 Task: Create new Company, with domain: 'nydailynews.com' and type: 'Prospect'. Add new contact for this company, with mail Id: 'Devika.Roberts@nydailynews.com', First Name: Devika, Last name:  Roberts, Job Title: 'Communications Specialist', Phone Number: '(916) 555-2349'. Change life cycle stage to  Lead and lead status to  In Progress. Logged in from softage.6@softage.net
Action: Mouse moved to (87, 65)
Screenshot: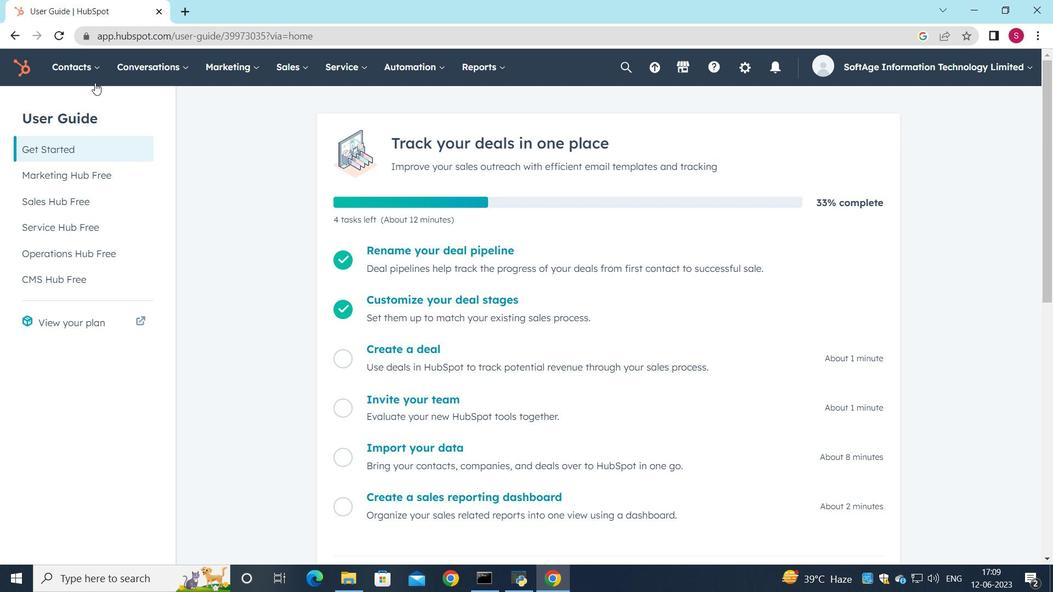 
Action: Mouse pressed left at (87, 65)
Screenshot: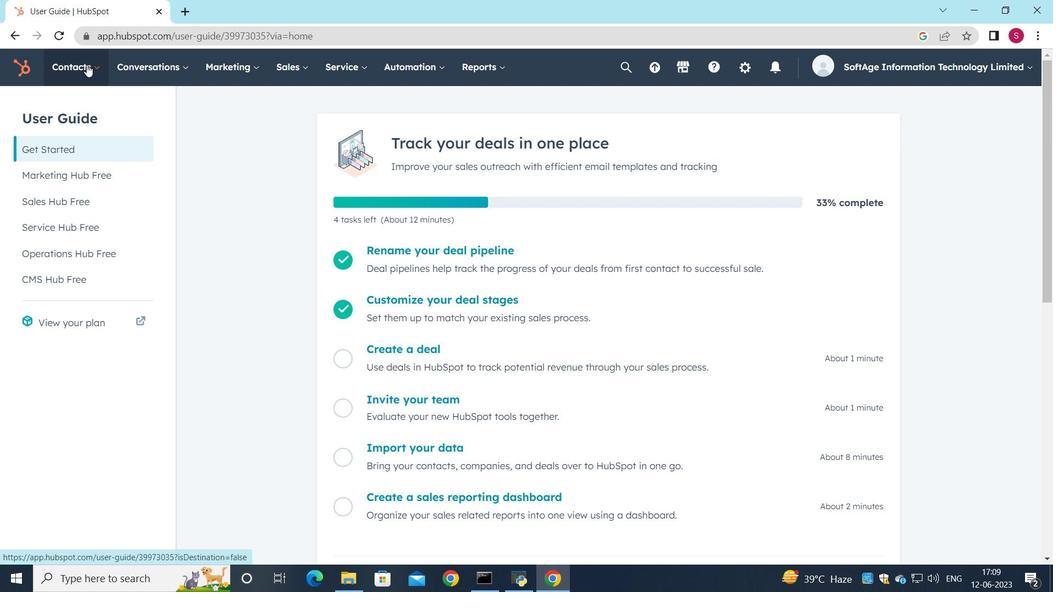 
Action: Mouse moved to (103, 138)
Screenshot: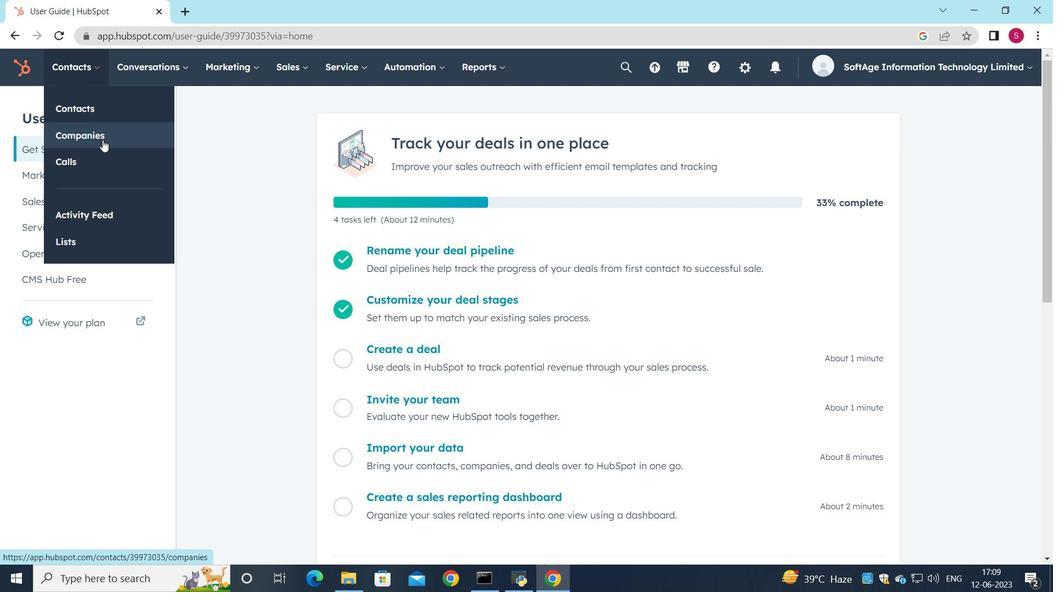 
Action: Mouse pressed left at (103, 138)
Screenshot: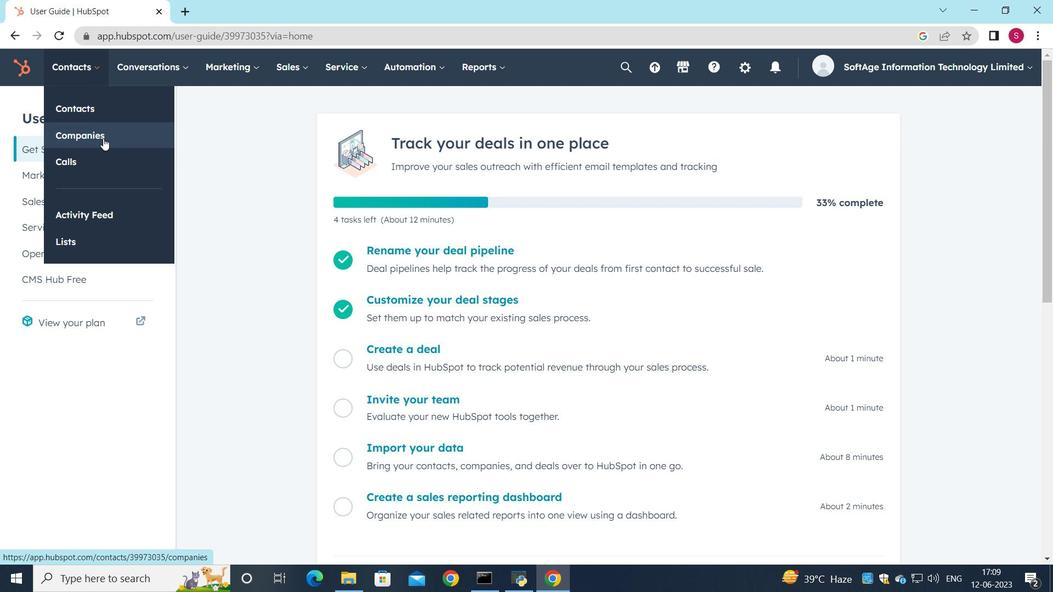
Action: Mouse moved to (998, 113)
Screenshot: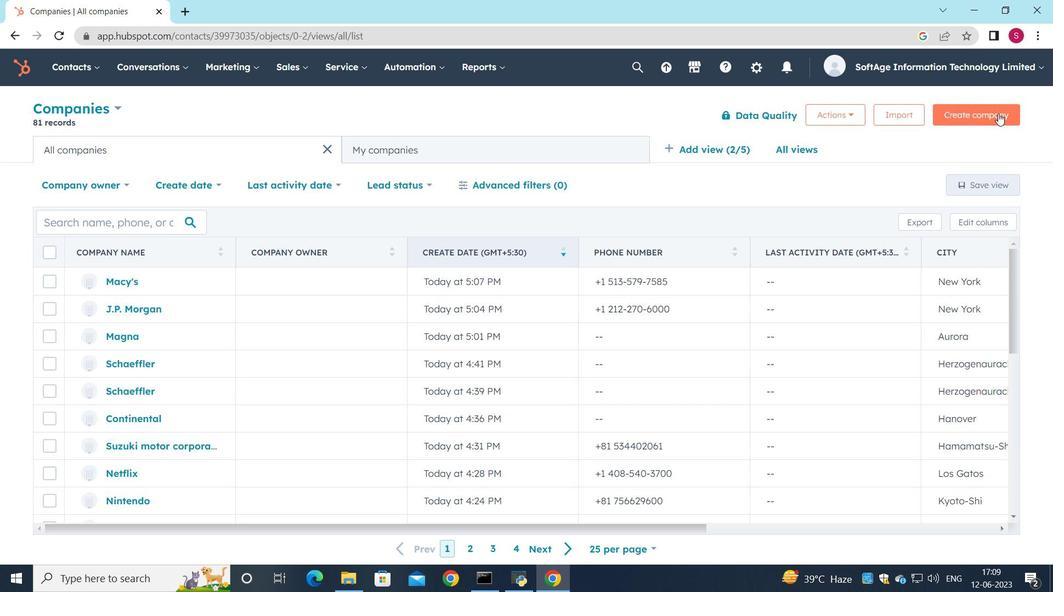 
Action: Mouse pressed left at (998, 113)
Screenshot: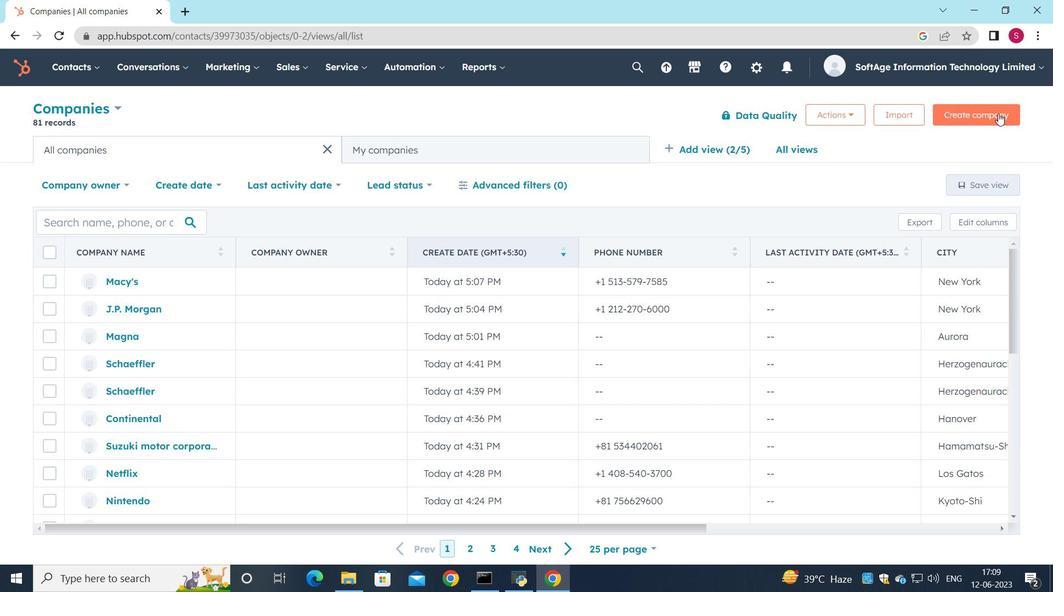 
Action: Mouse moved to (770, 183)
Screenshot: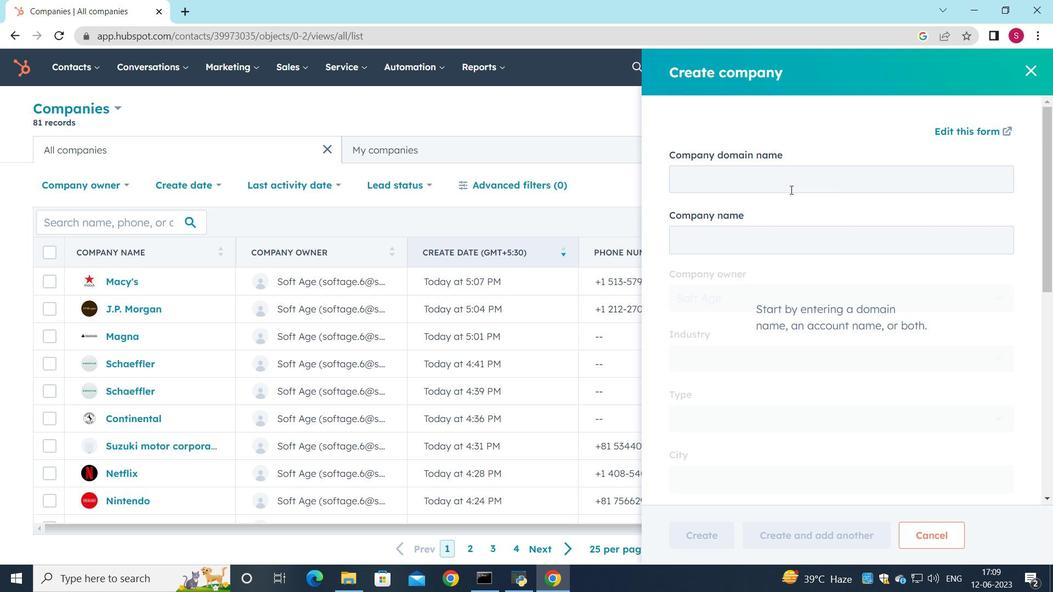 
Action: Mouse pressed left at (770, 183)
Screenshot: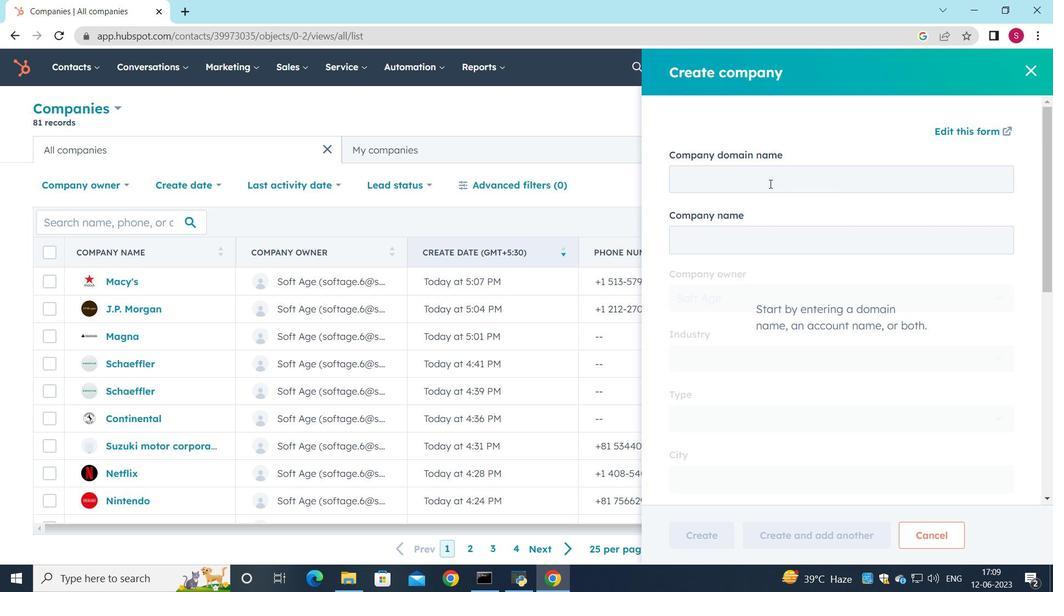 
Action: Key pressed nydailynews.com
Screenshot: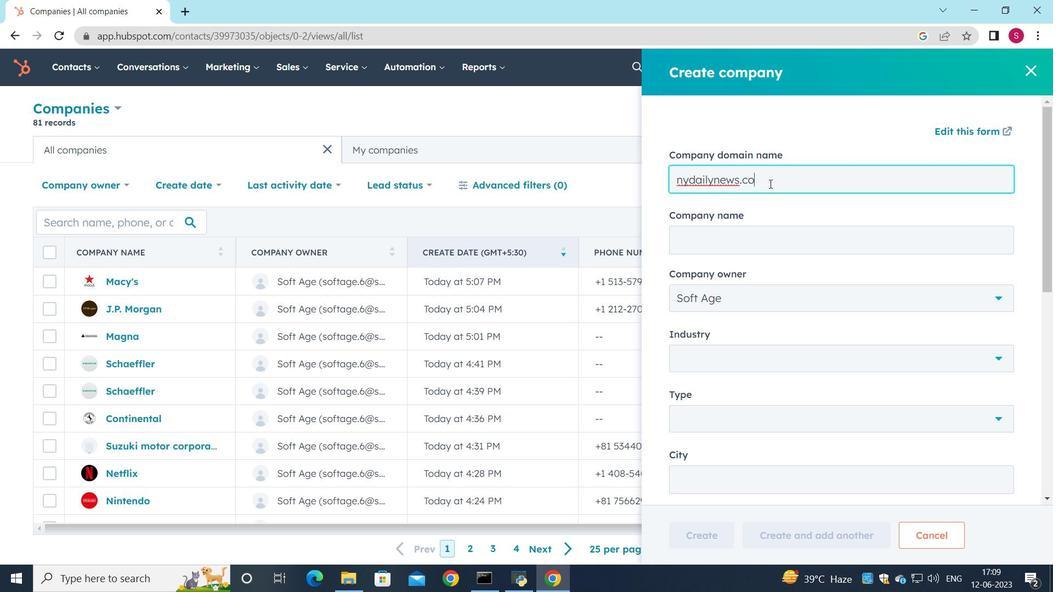 
Action: Mouse moved to (756, 263)
Screenshot: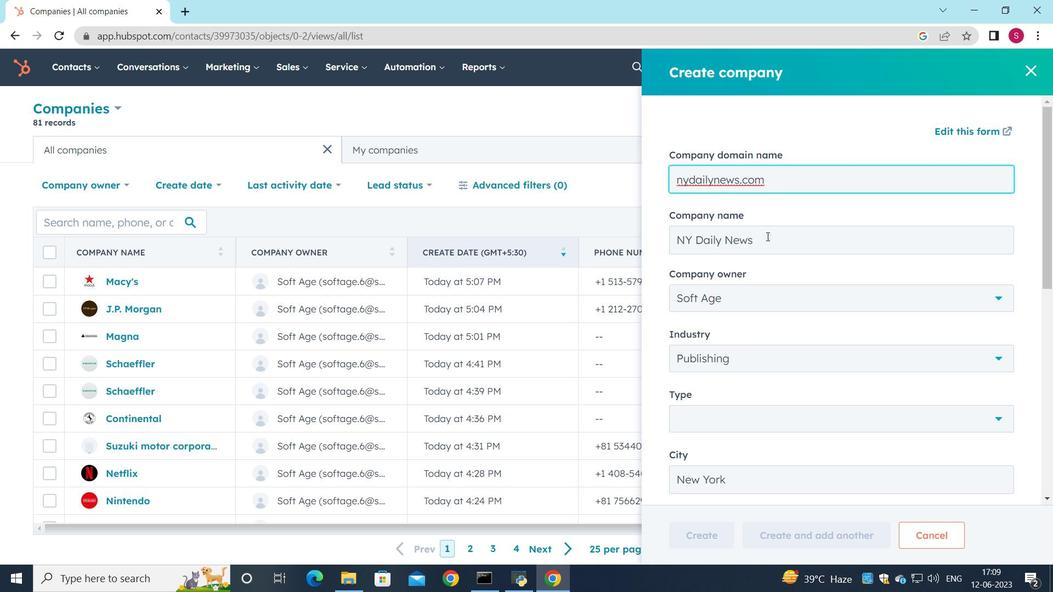 
Action: Mouse scrolled (756, 262) with delta (0, 0)
Screenshot: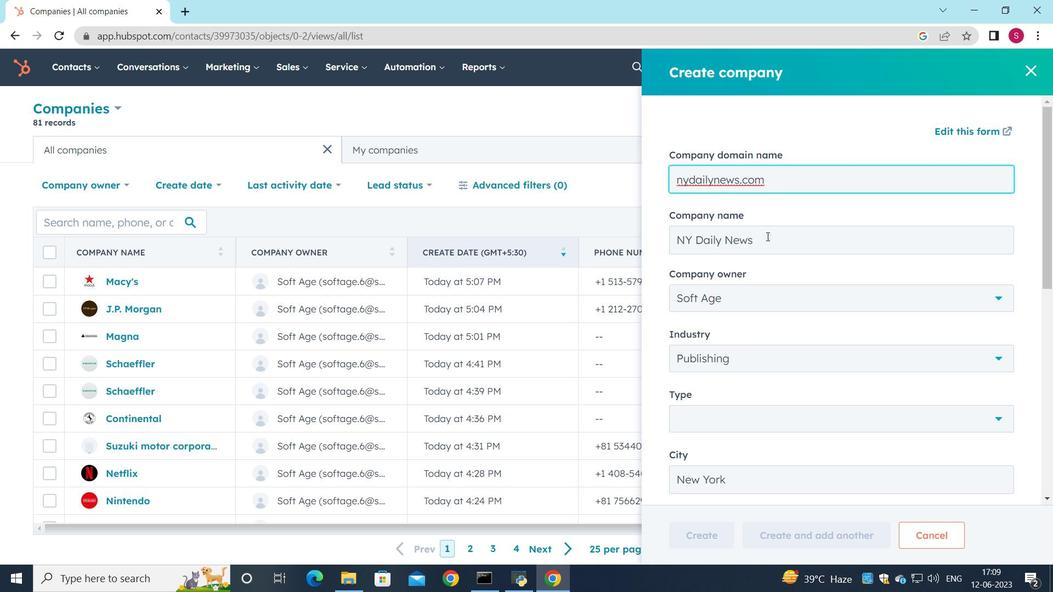 
Action: Mouse scrolled (756, 262) with delta (0, 0)
Screenshot: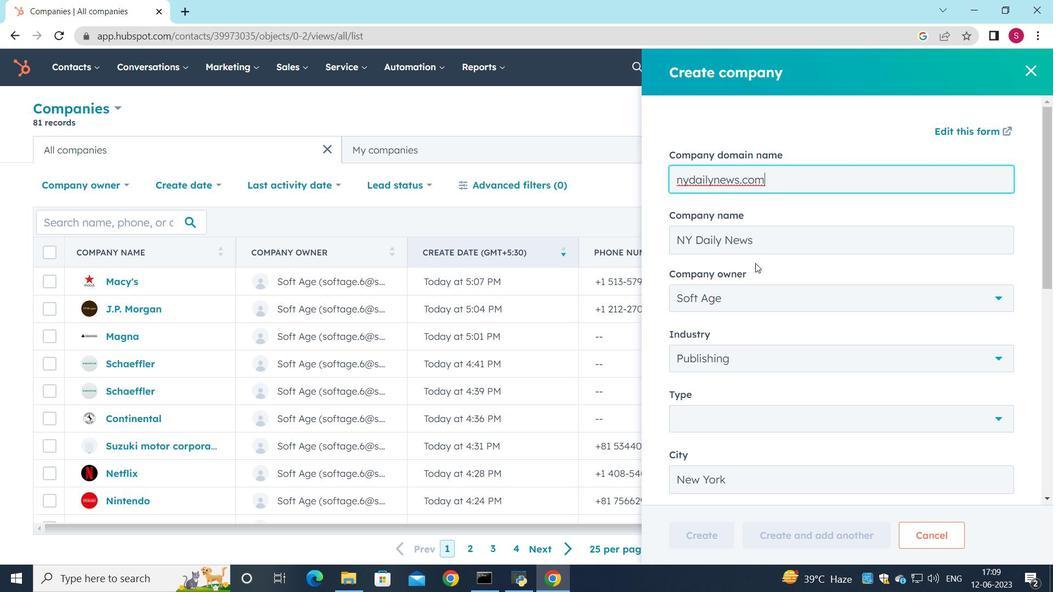
Action: Mouse moved to (1007, 277)
Screenshot: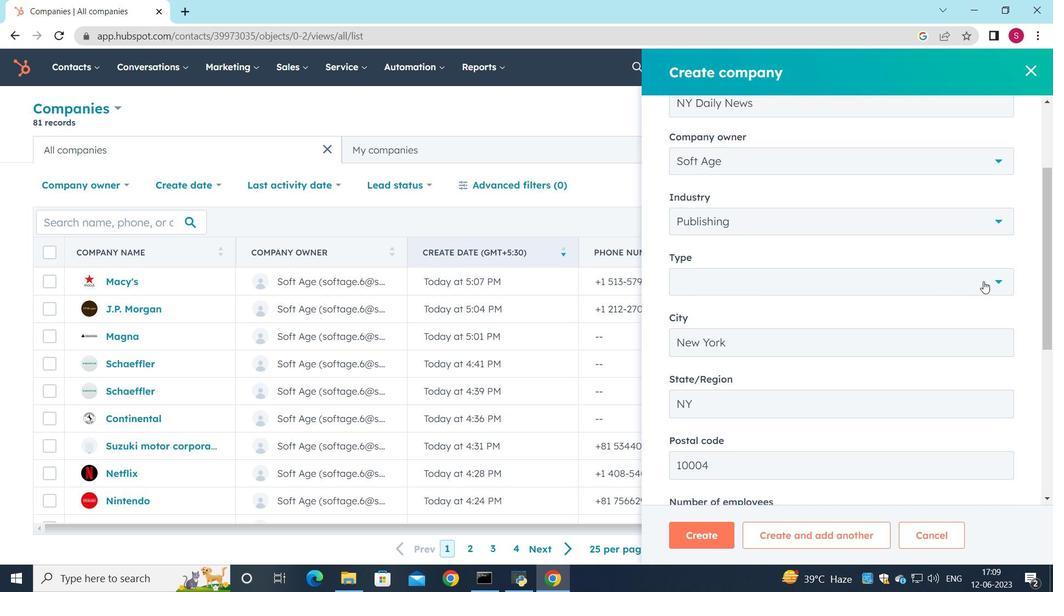 
Action: Mouse pressed left at (1007, 277)
Screenshot: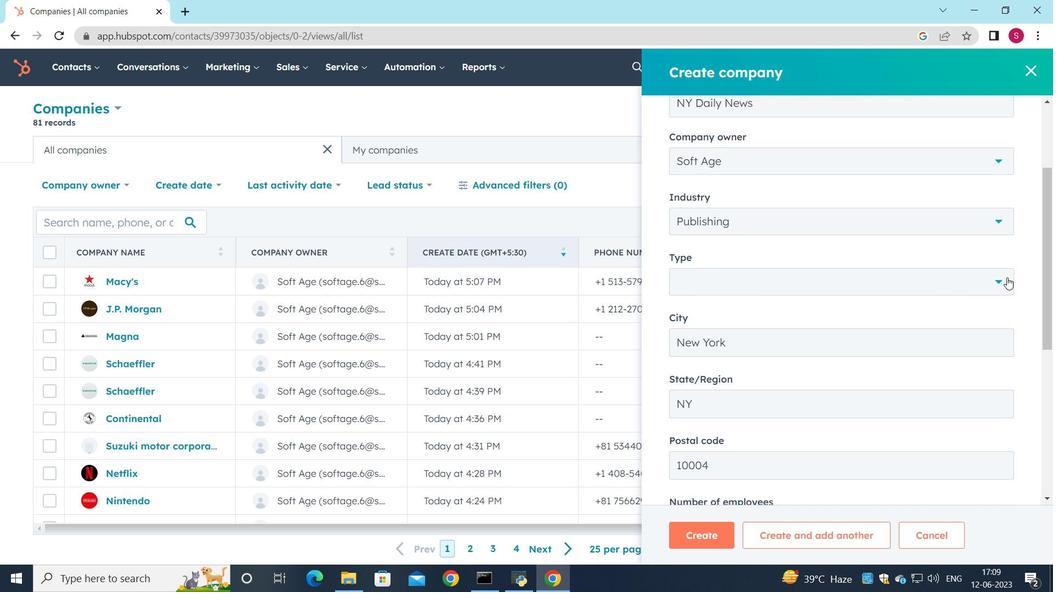 
Action: Mouse moved to (851, 354)
Screenshot: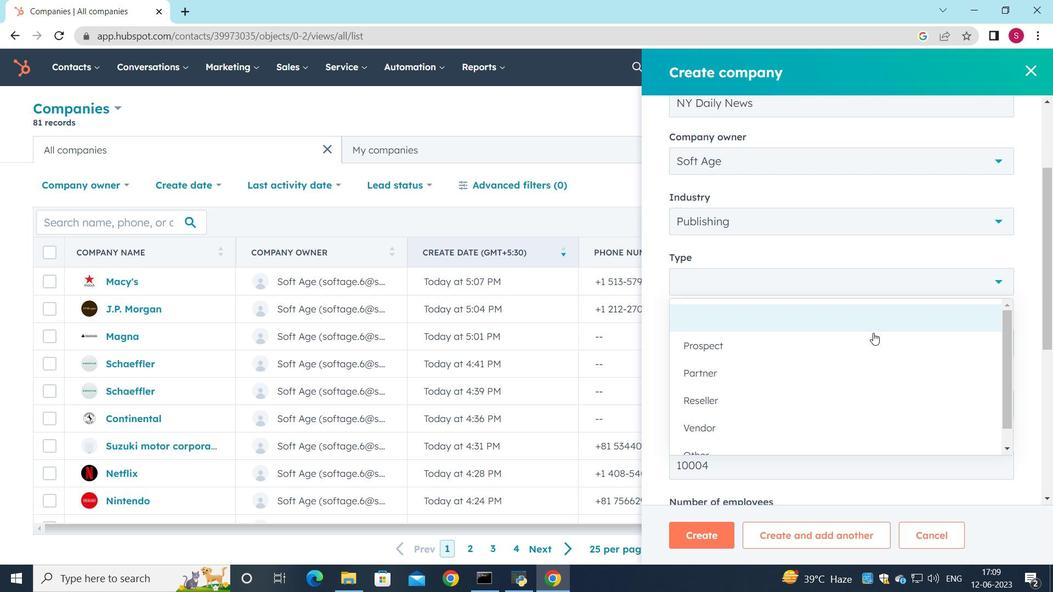 
Action: Mouse pressed left at (851, 354)
Screenshot: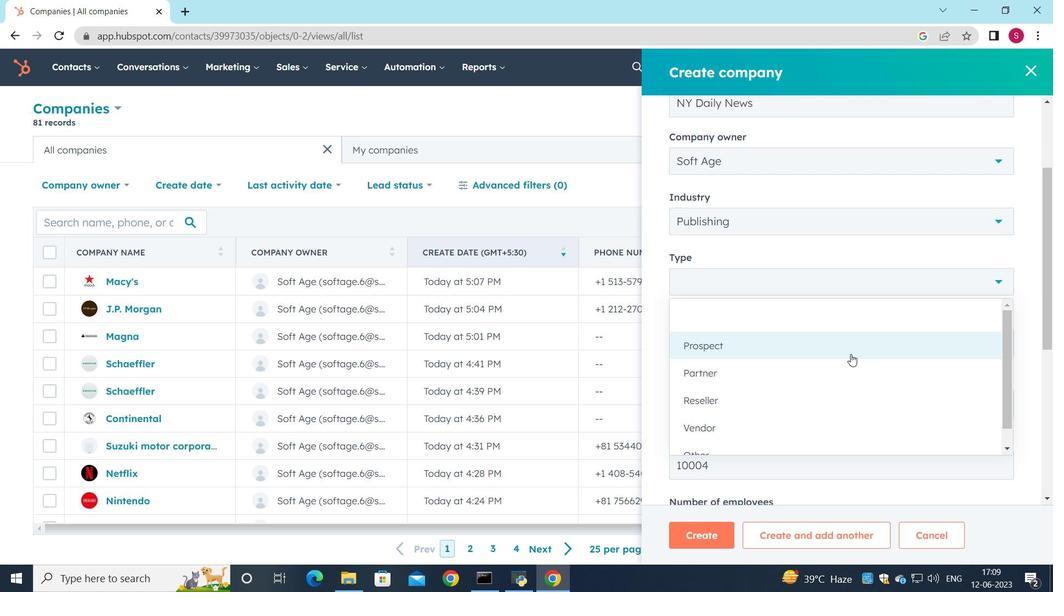 
Action: Mouse moved to (830, 299)
Screenshot: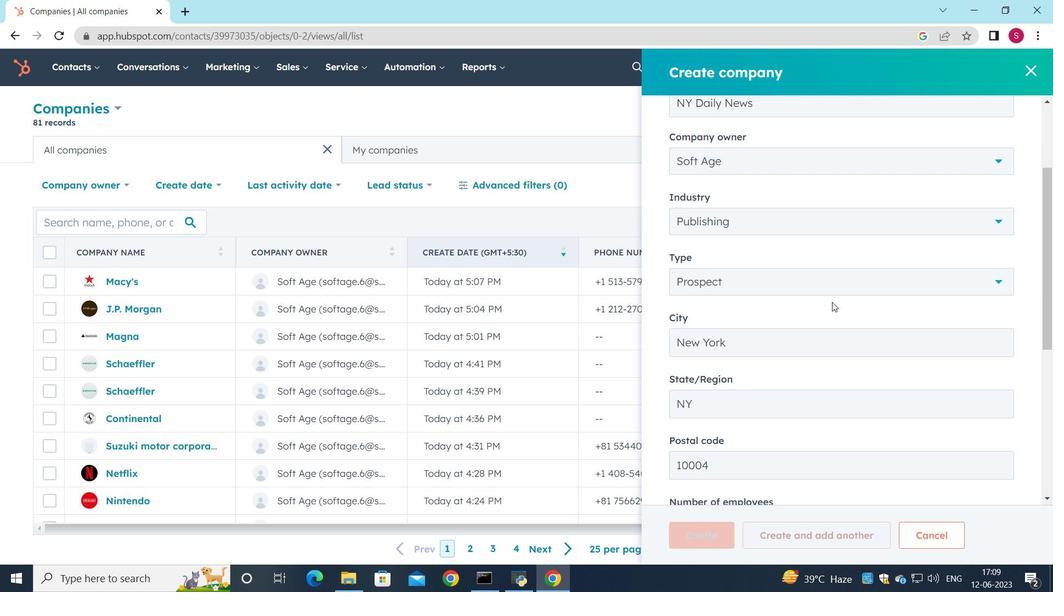 
Action: Mouse scrolled (830, 299) with delta (0, 0)
Screenshot: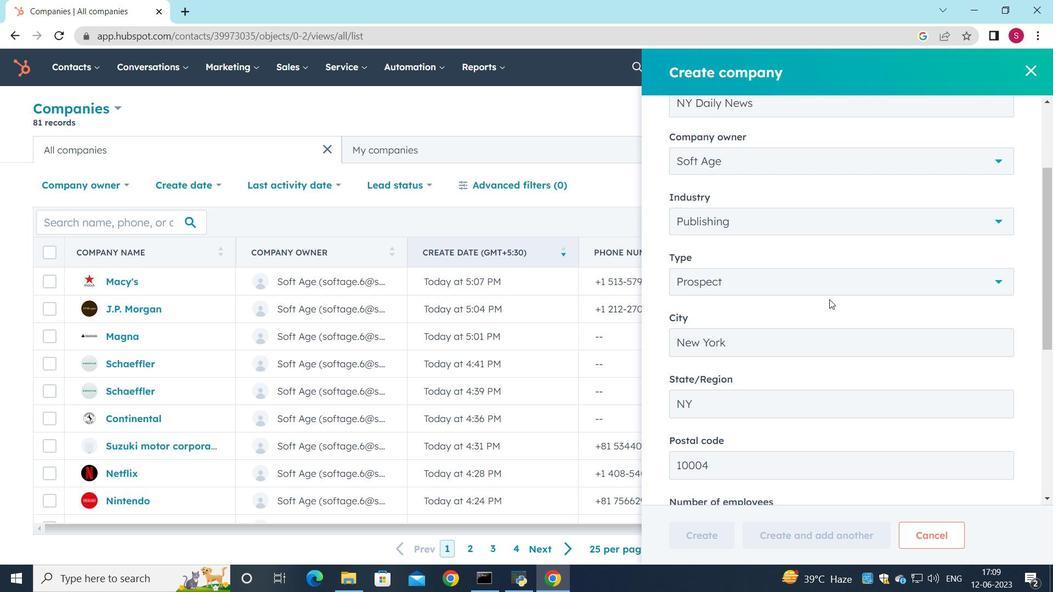 
Action: Mouse scrolled (830, 299) with delta (0, 0)
Screenshot: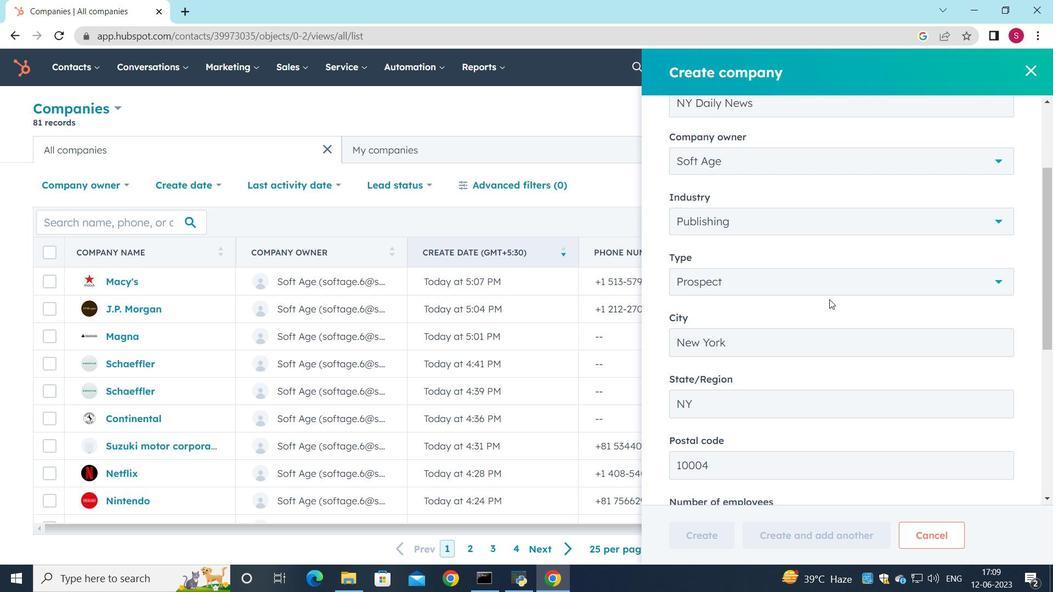 
Action: Mouse scrolled (830, 299) with delta (0, 0)
Screenshot: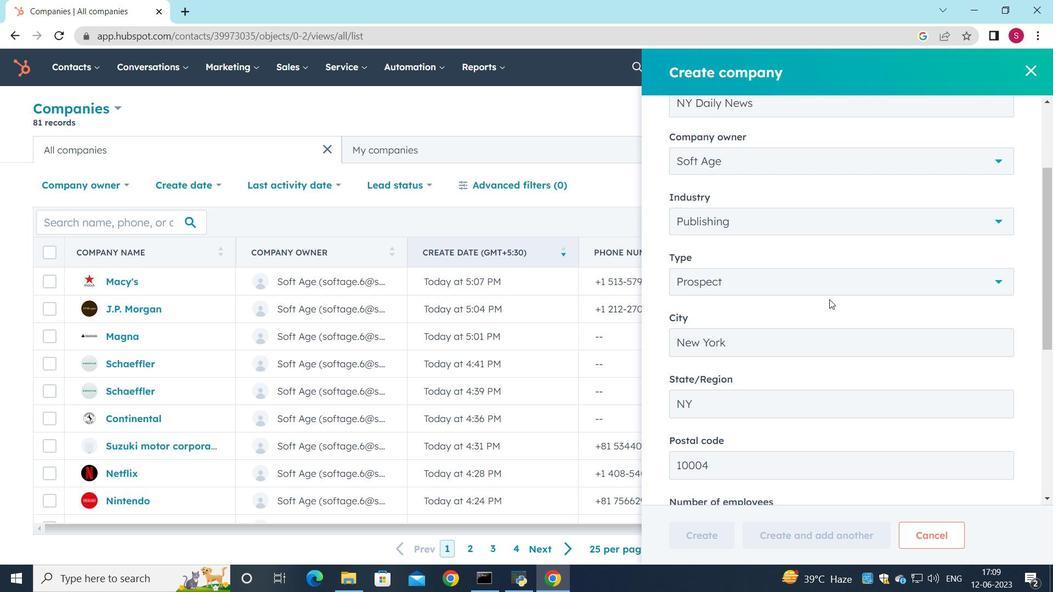 
Action: Mouse moved to (693, 531)
Screenshot: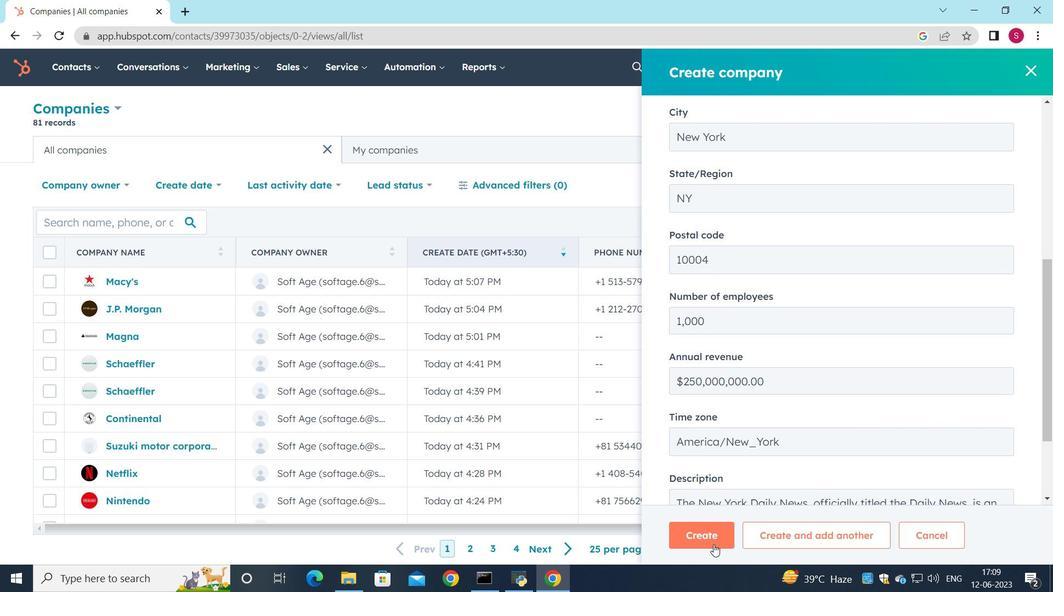 
Action: Mouse pressed left at (693, 531)
Screenshot: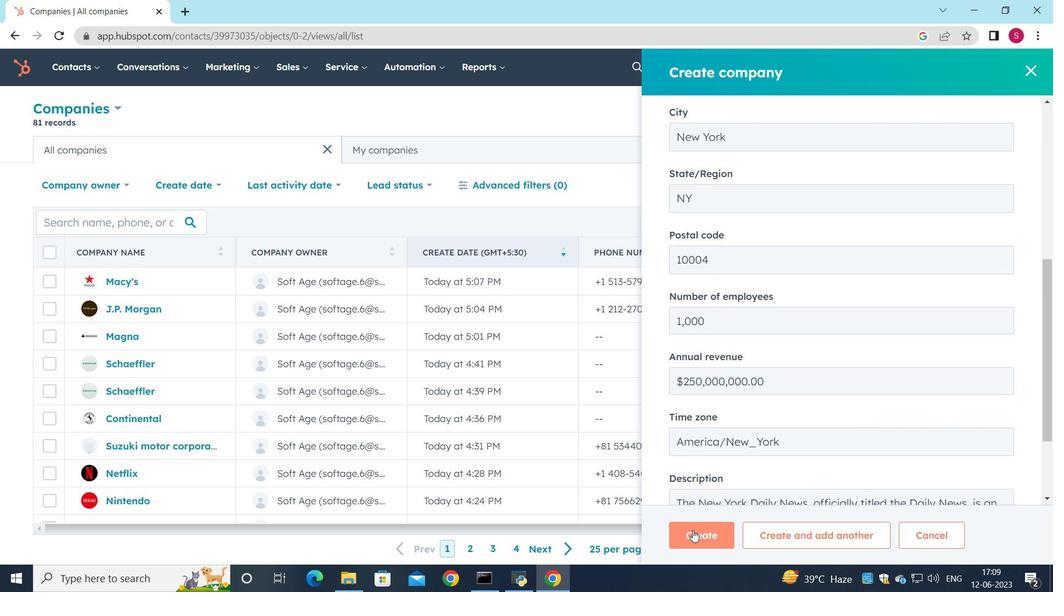 
Action: Mouse moved to (562, 327)
Screenshot: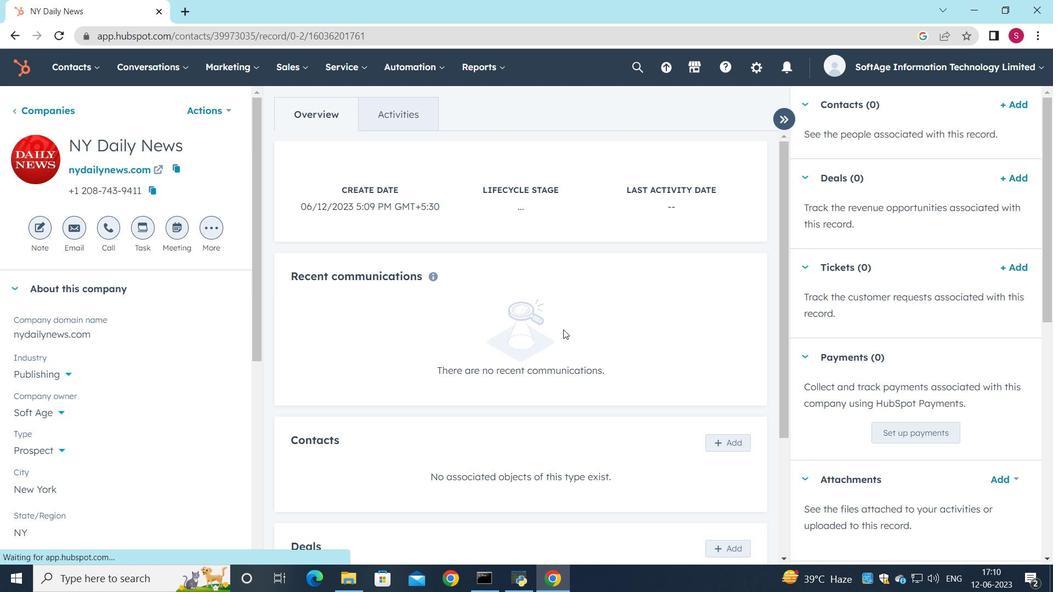 
Action: Mouse scrolled (562, 327) with delta (0, 0)
Screenshot: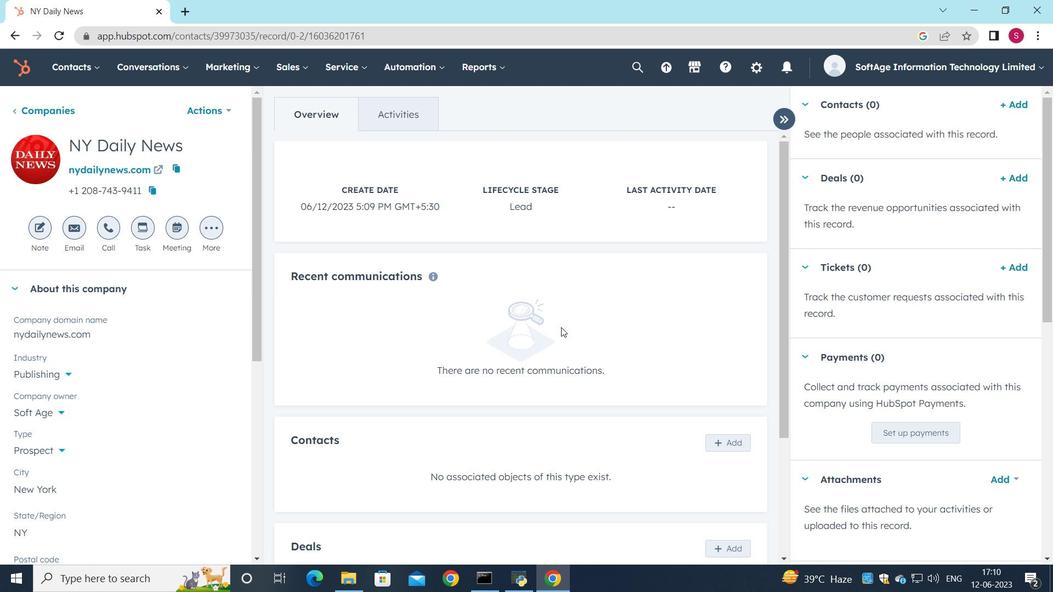 
Action: Mouse scrolled (562, 327) with delta (0, 0)
Screenshot: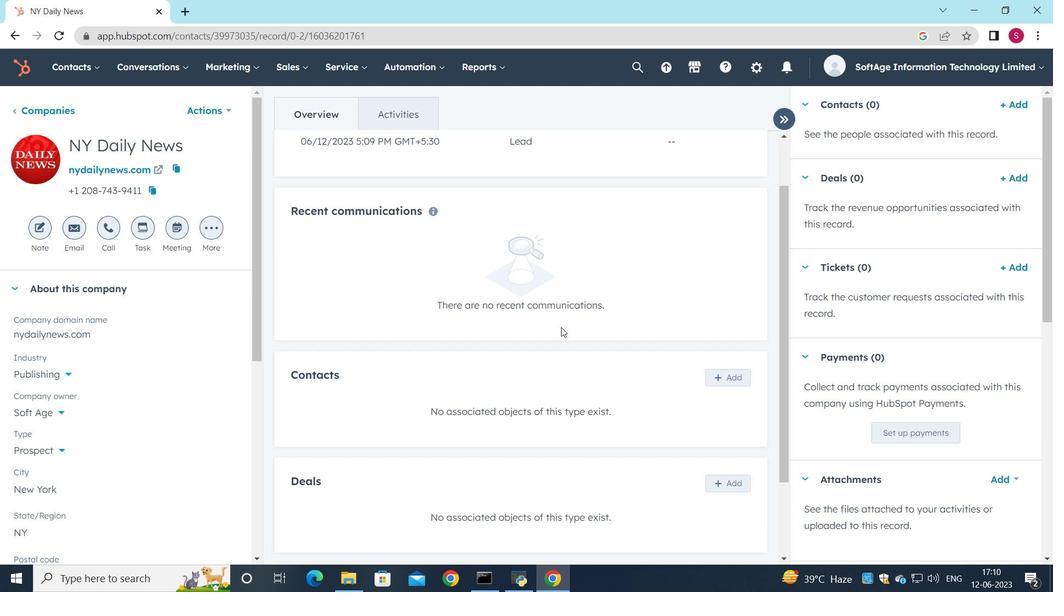 
Action: Mouse moved to (724, 309)
Screenshot: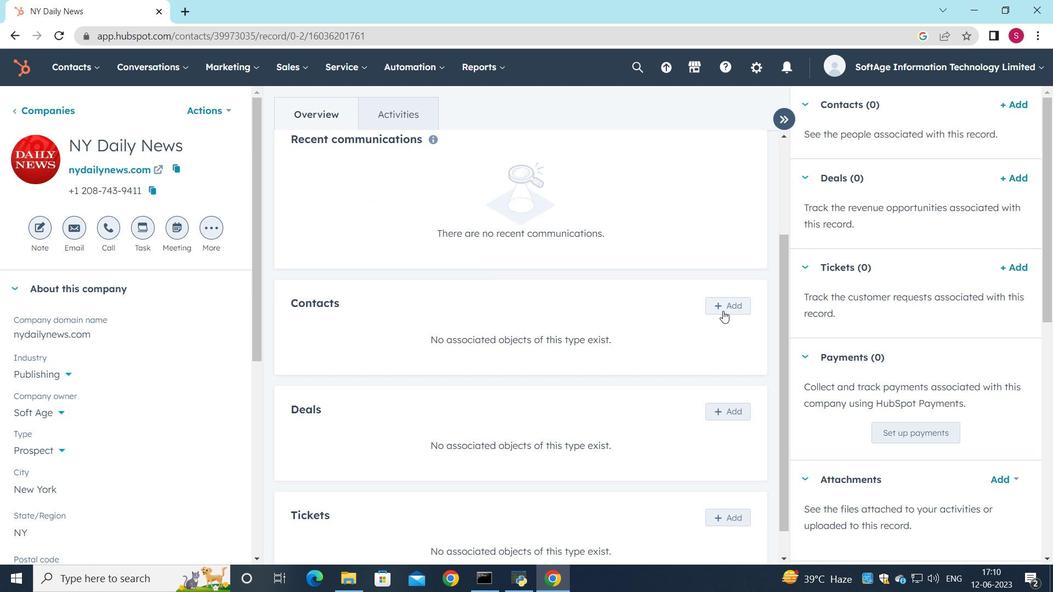 
Action: Mouse pressed left at (724, 309)
Screenshot: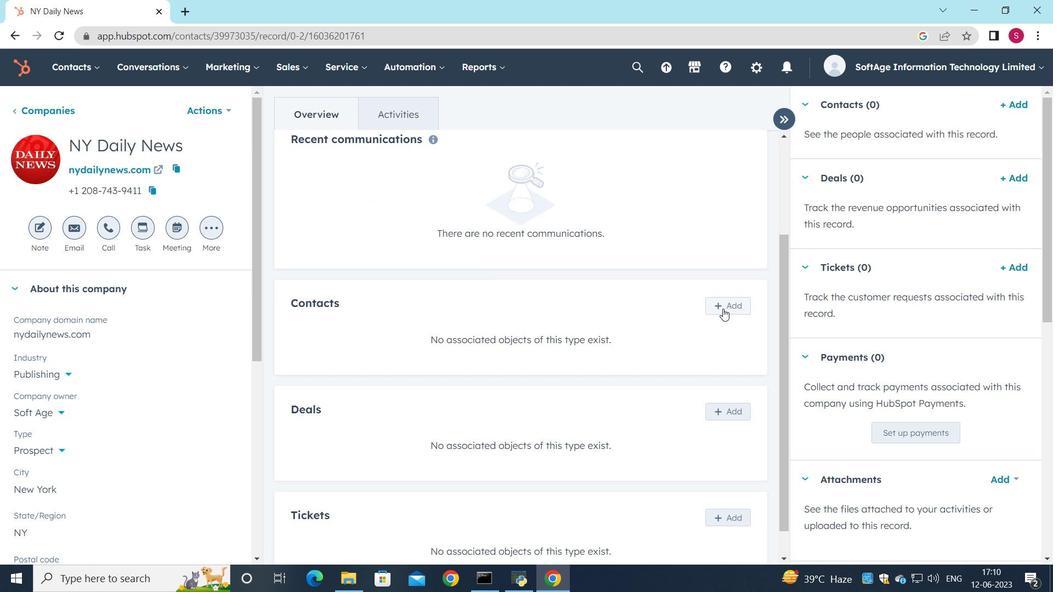 
Action: Mouse moved to (758, 135)
Screenshot: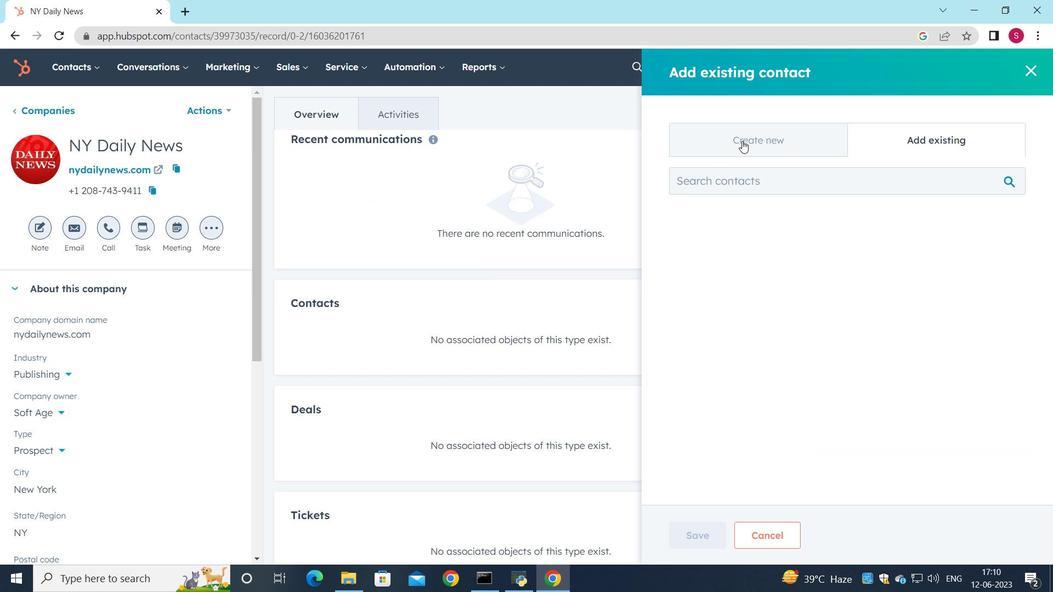 
Action: Mouse pressed left at (758, 135)
Screenshot: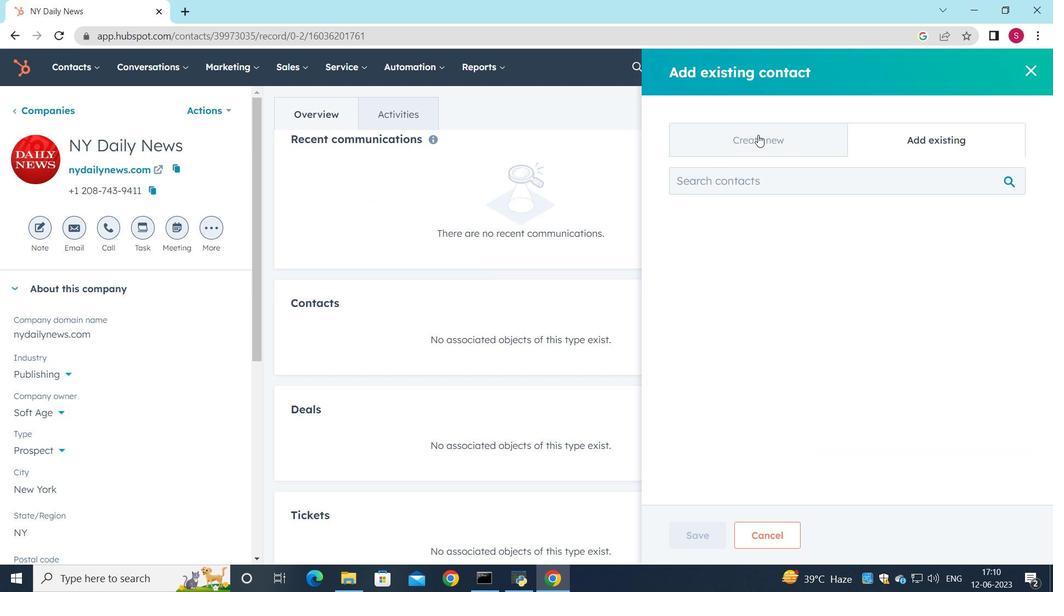 
Action: Mouse moved to (762, 221)
Screenshot: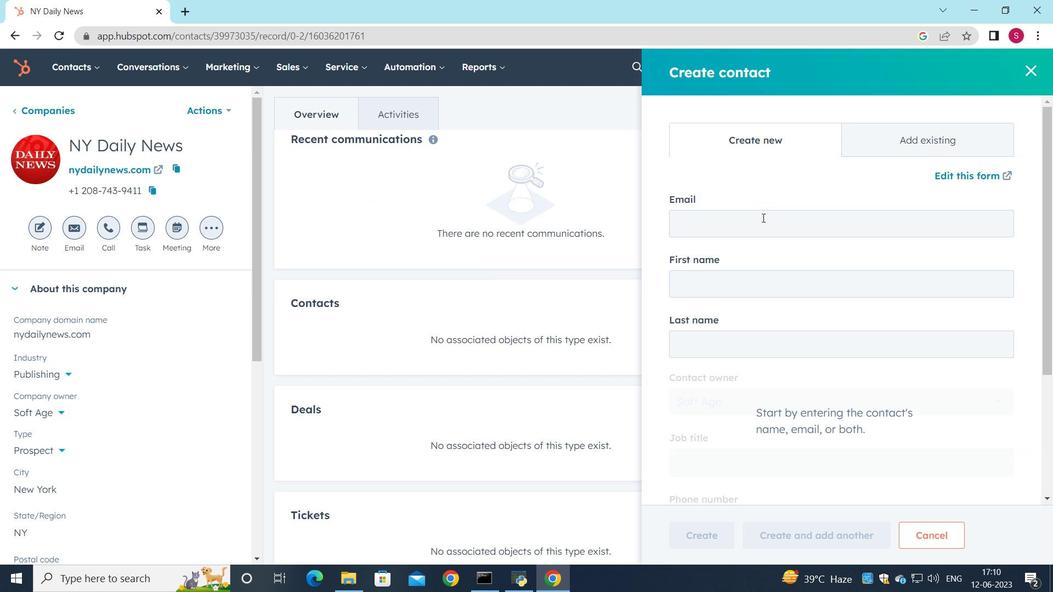 
Action: Mouse pressed left at (762, 221)
Screenshot: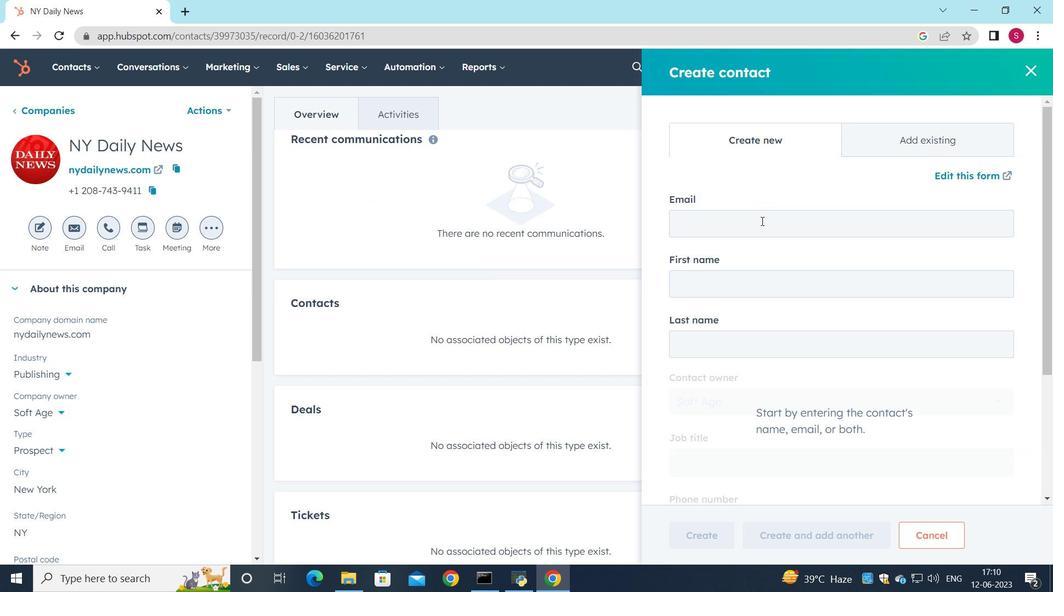 
Action: Key pressed <Key.shift>Devika.<Key.shift><Key.shift><Key.shift>Roberts<Key.shift><Key.shift>@nu<Key.backspace>ydailynews.com
Screenshot: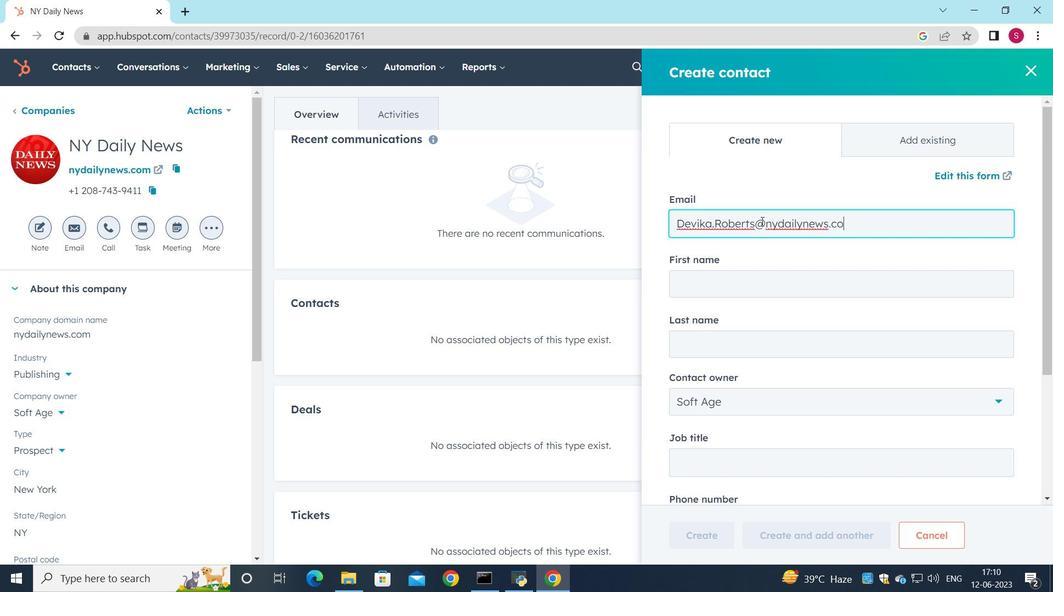 
Action: Mouse moved to (743, 283)
Screenshot: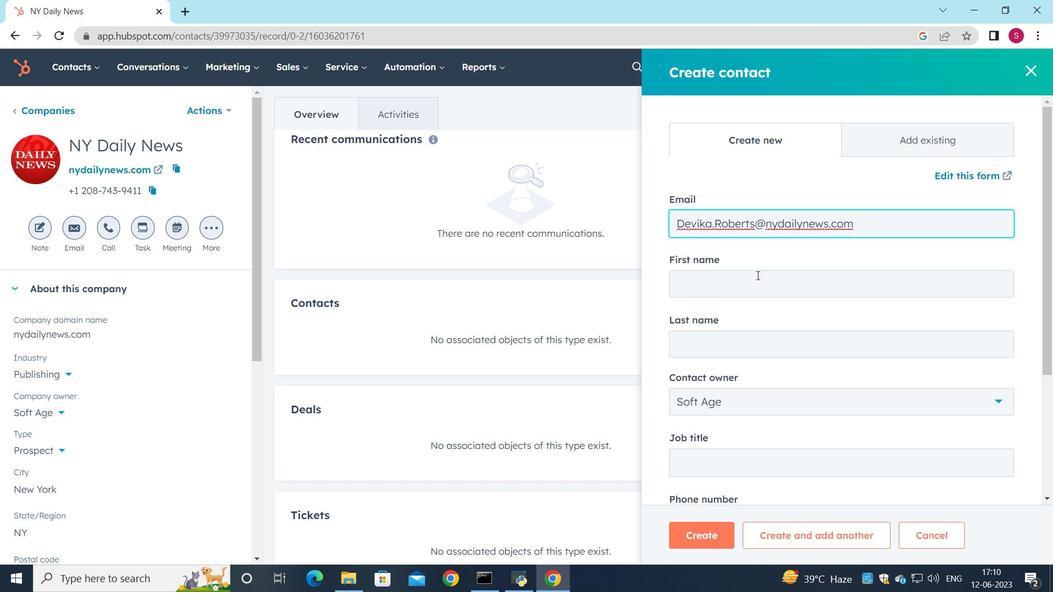 
Action: Mouse pressed left at (743, 283)
Screenshot: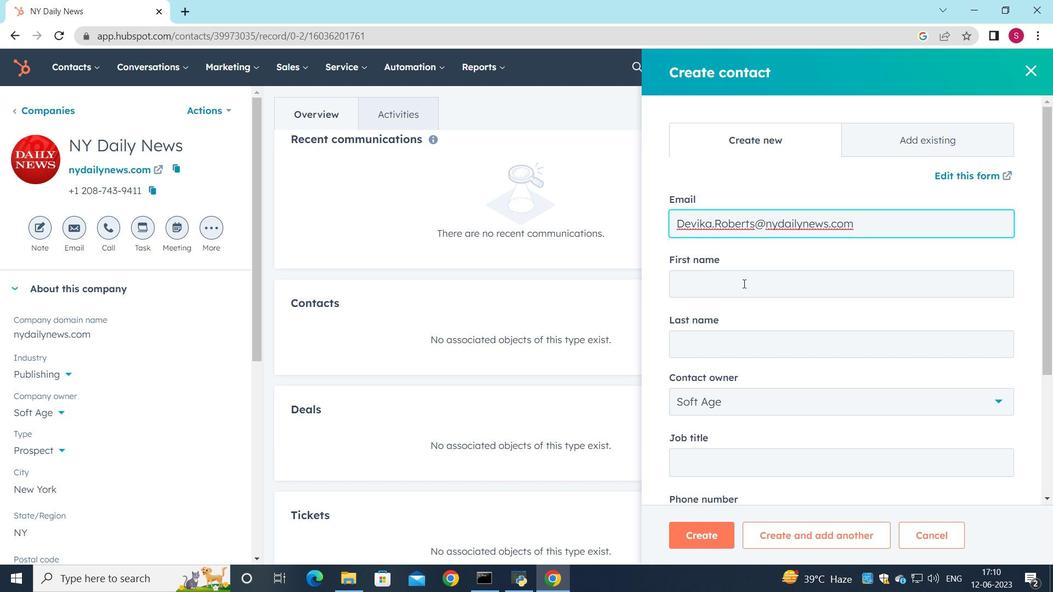
Action: Key pressed <Key.shift>Devika
Screenshot: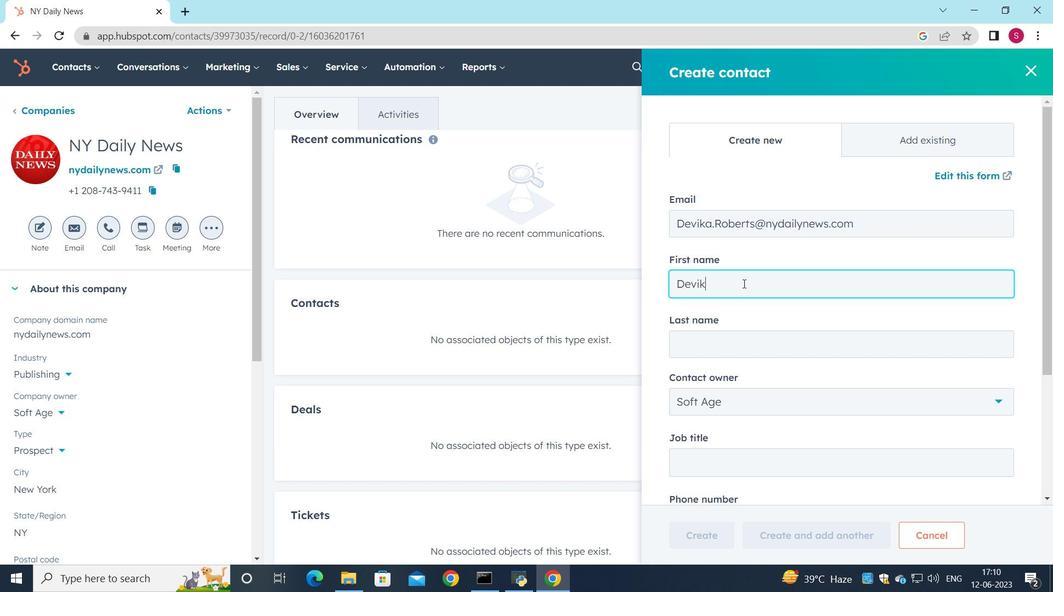 
Action: Mouse moved to (748, 335)
Screenshot: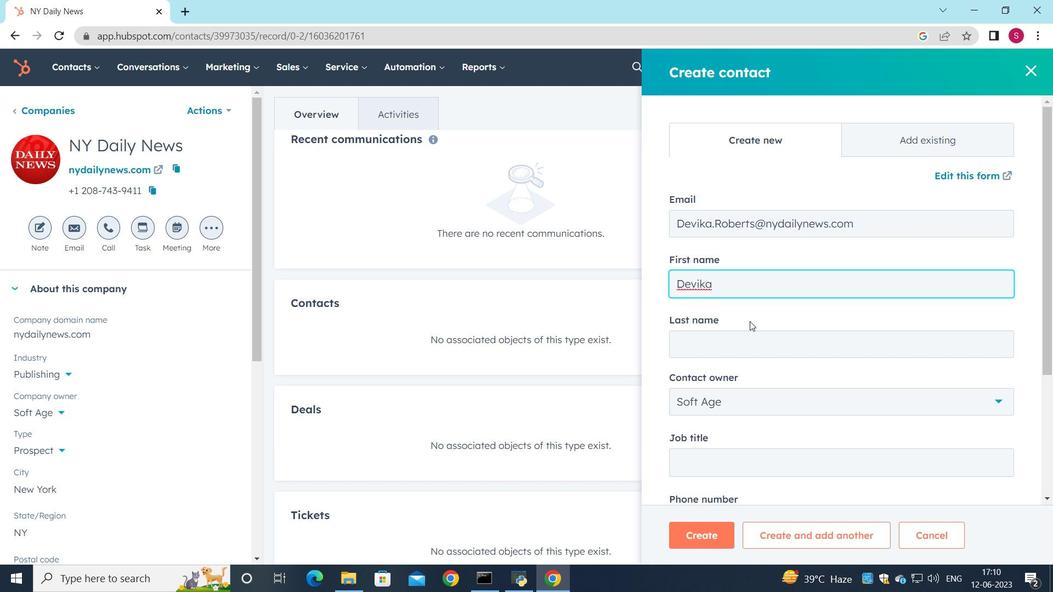 
Action: Mouse pressed left at (748, 335)
Screenshot: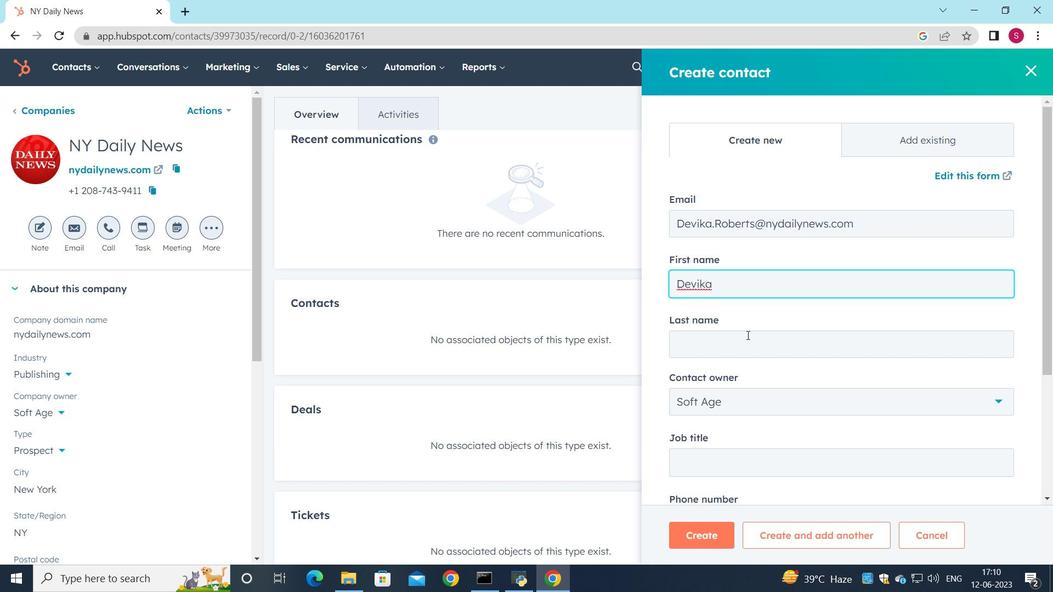
Action: Key pressed <Key.shift><Key.shift><Key.shift><Key.shift><Key.shift>Roberts
Screenshot: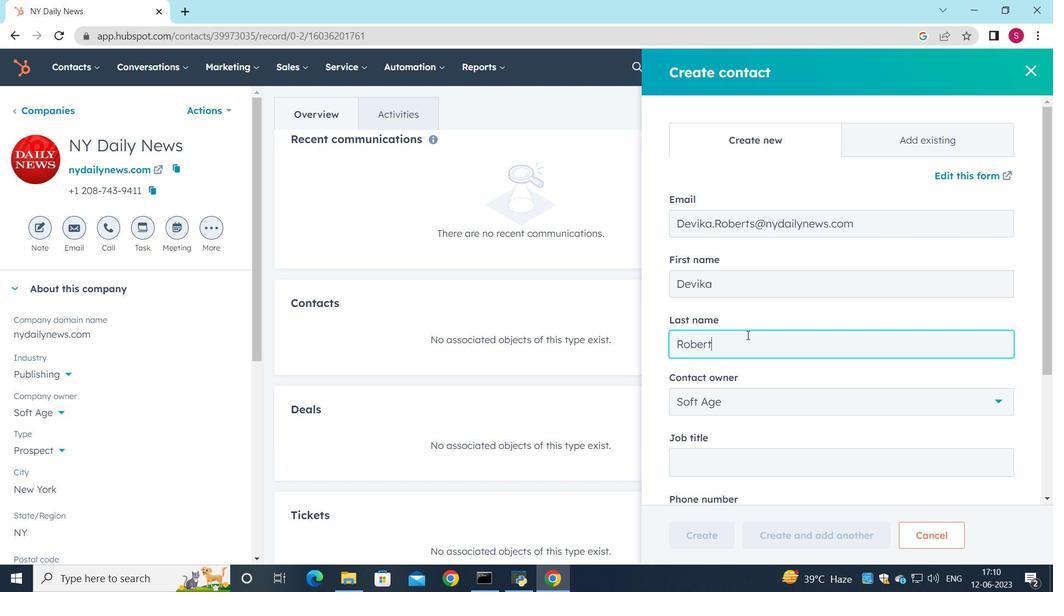 
Action: Mouse moved to (742, 410)
Screenshot: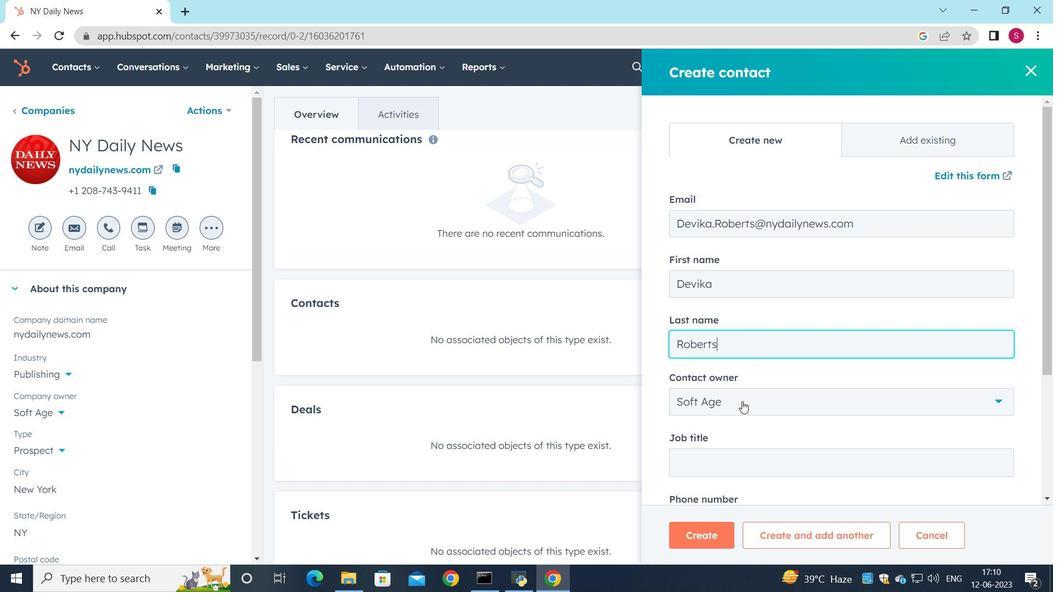 
Action: Mouse scrolled (742, 409) with delta (0, 0)
Screenshot: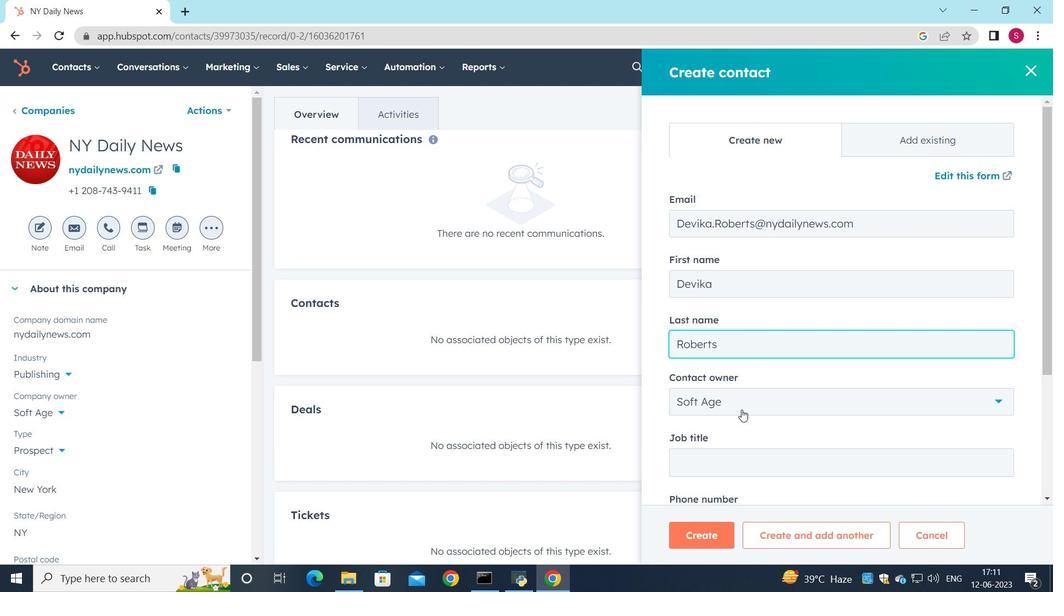 
Action: Mouse moved to (732, 389)
Screenshot: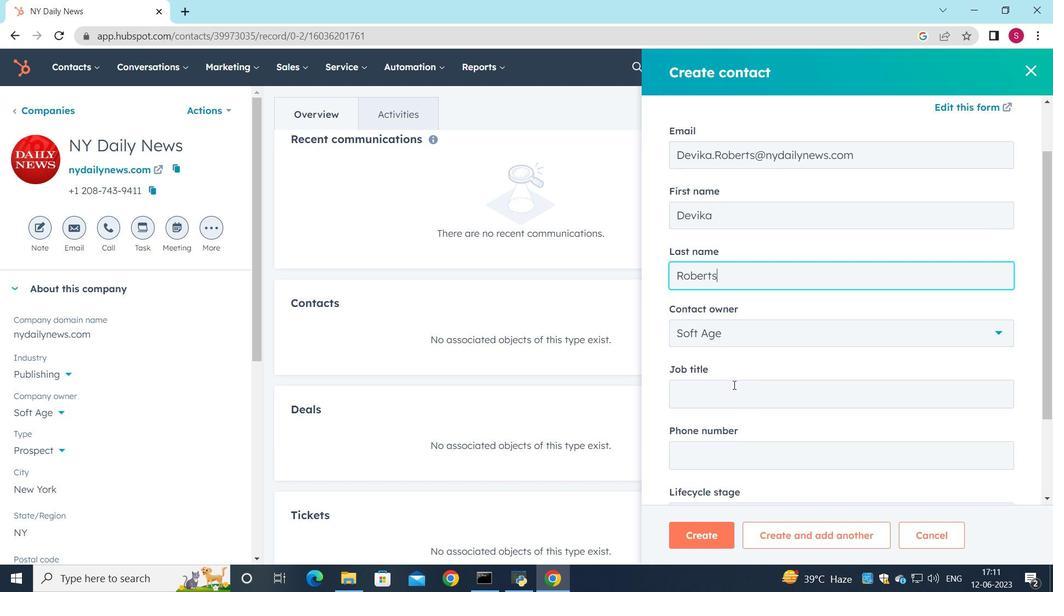 
Action: Mouse pressed left at (732, 389)
Screenshot: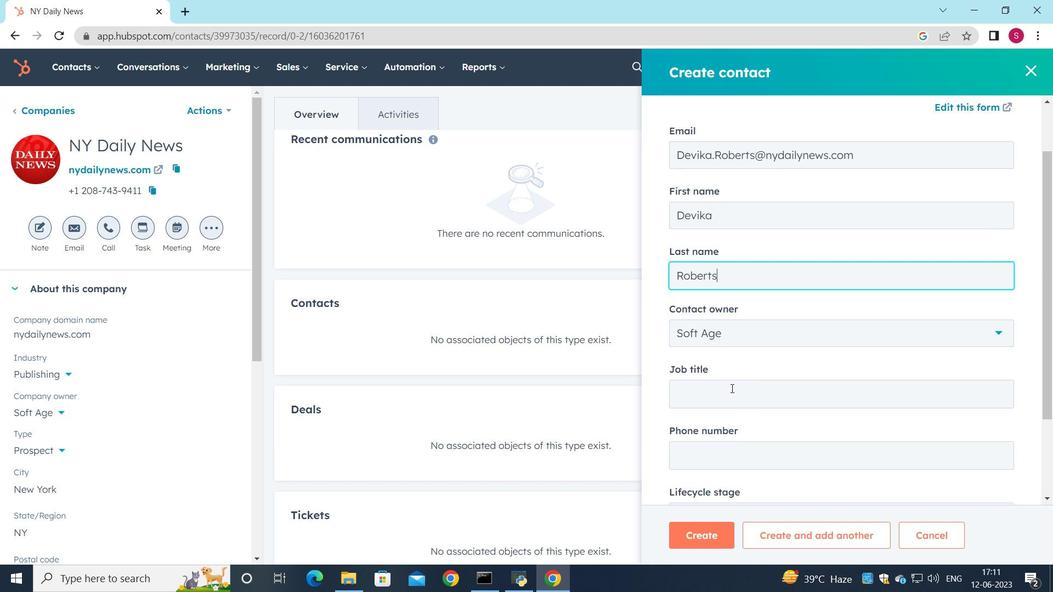 
Action: Key pressed <Key.shift><Key.shift><Key.shift><Key.shift><Key.shift><Key.shift><Key.shift><Key.shift><Key.shift><Key.shift><Key.shift><Key.shift><Key.shift><Key.shift><Key.shift><Key.shift><Key.shift>Communication<Key.space><Key.shift>Specialist
Screenshot: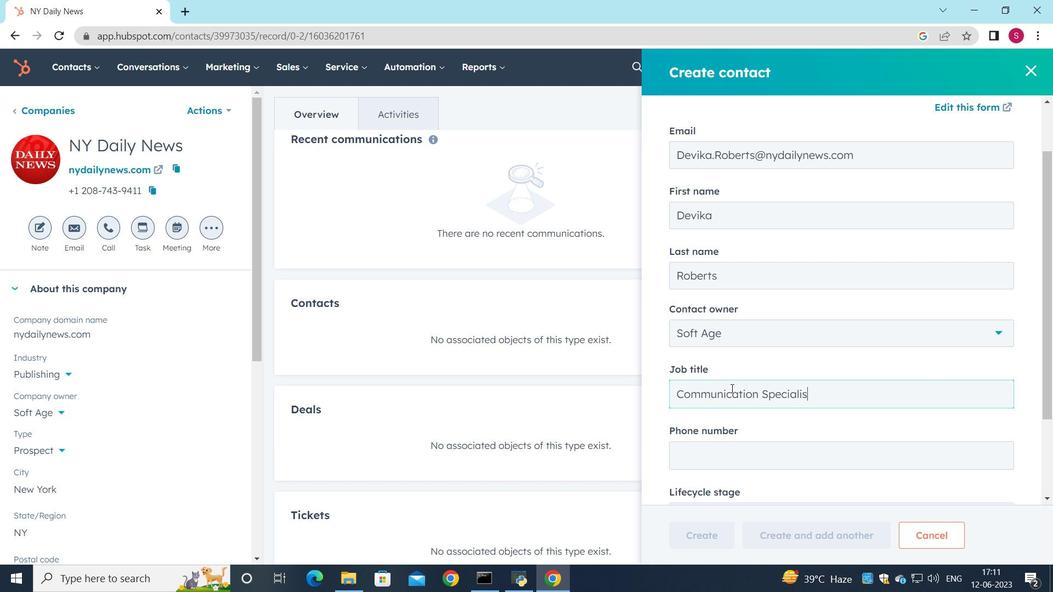 
Action: Mouse moved to (735, 454)
Screenshot: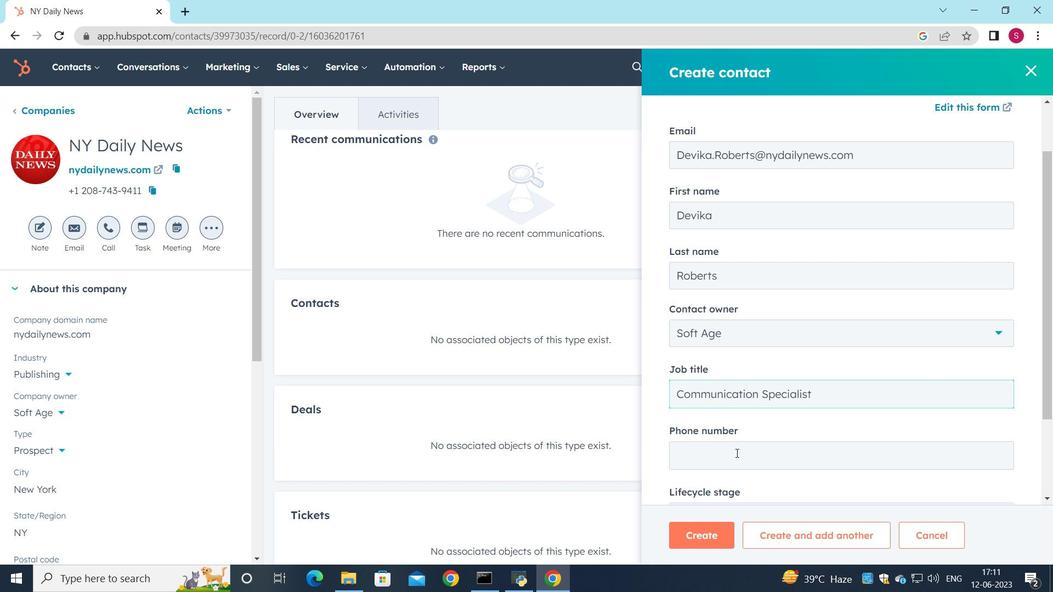 
Action: Mouse pressed left at (735, 454)
Screenshot: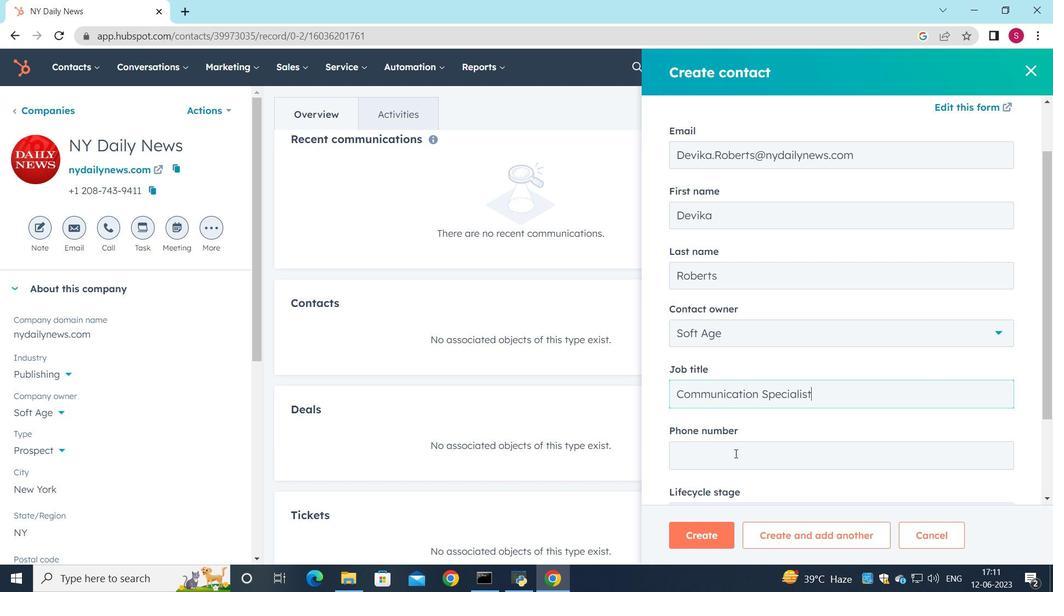 
Action: Key pressed 9165552349
Screenshot: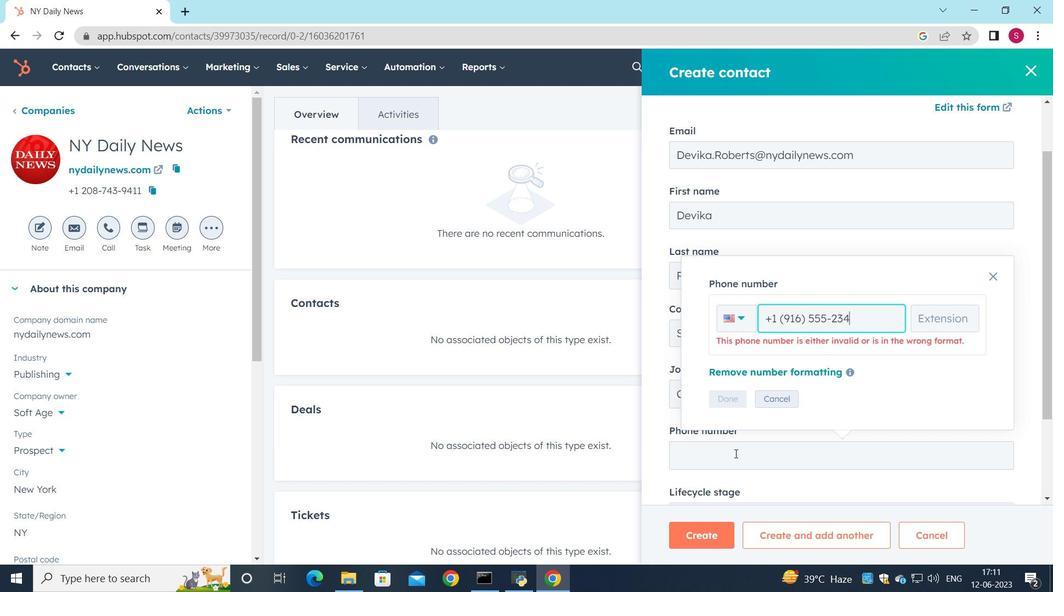 
Action: Mouse moved to (715, 393)
Screenshot: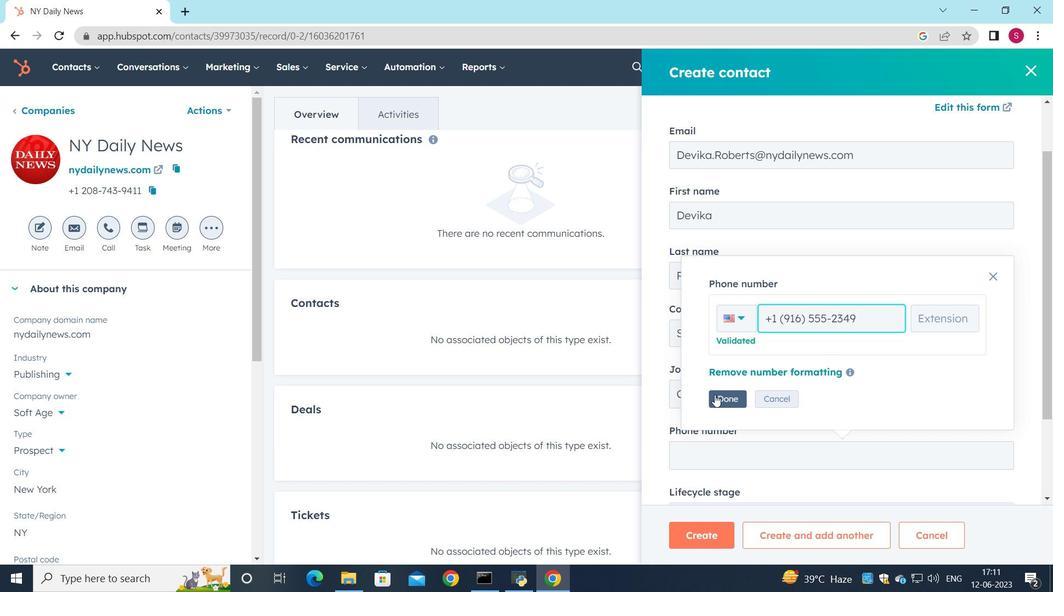 
Action: Mouse pressed left at (715, 393)
Screenshot: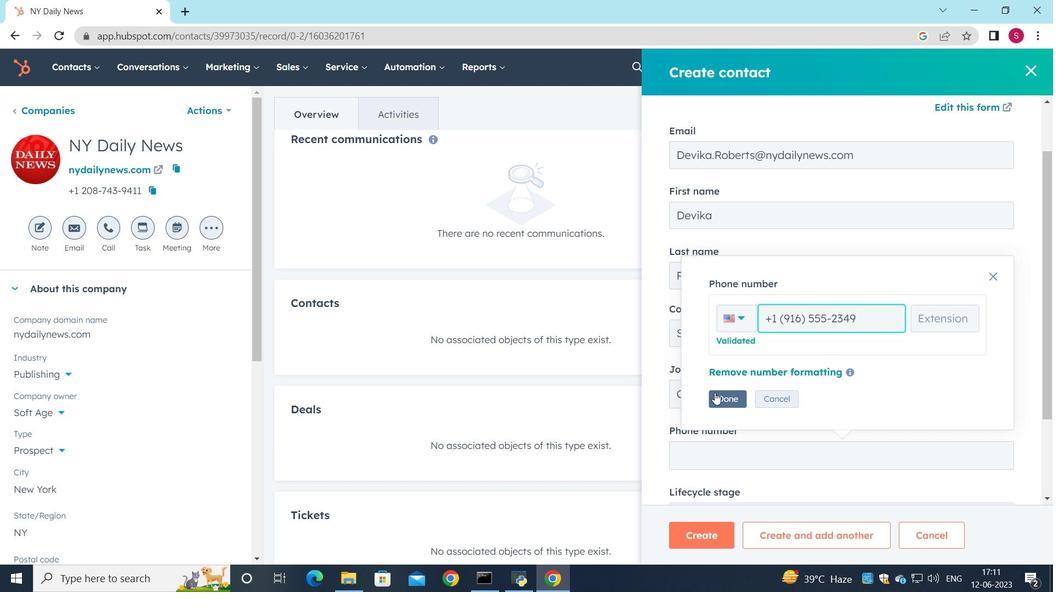 
Action: Mouse moved to (722, 396)
Screenshot: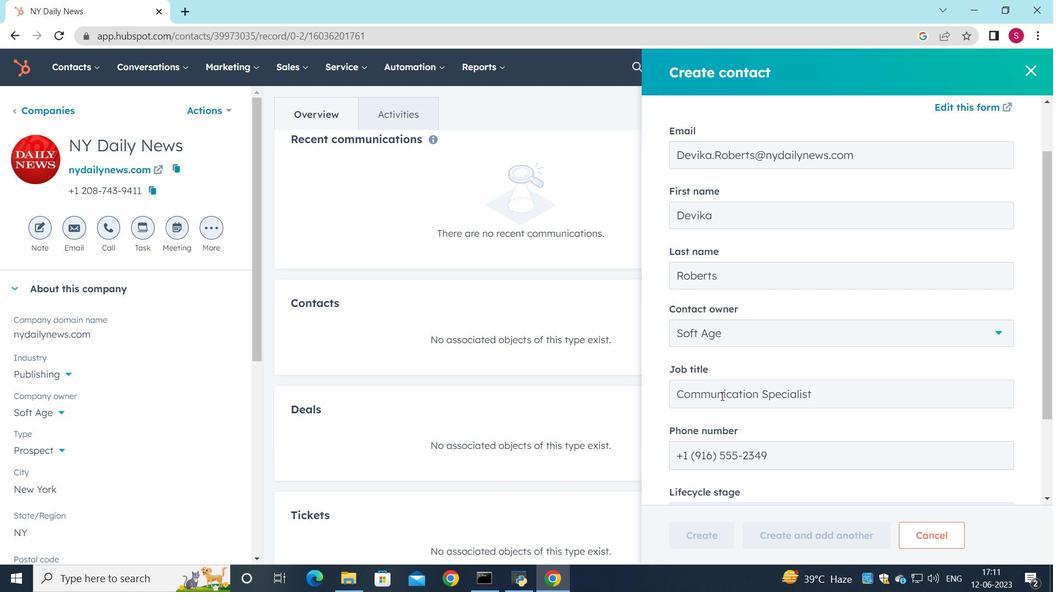 
Action: Mouse scrolled (722, 396) with delta (0, 0)
Screenshot: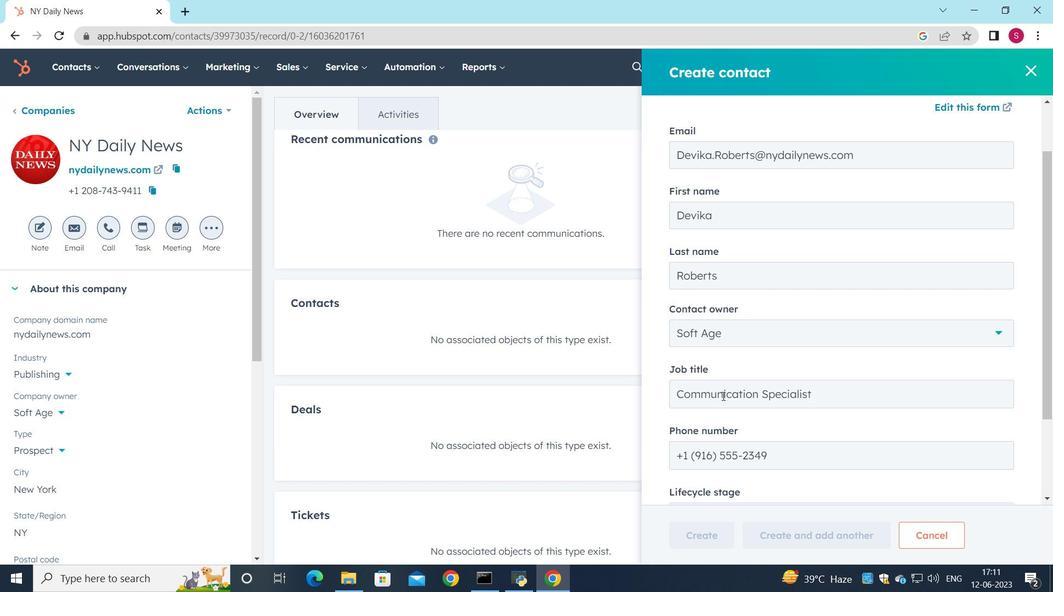 
Action: Mouse scrolled (722, 396) with delta (0, 0)
Screenshot: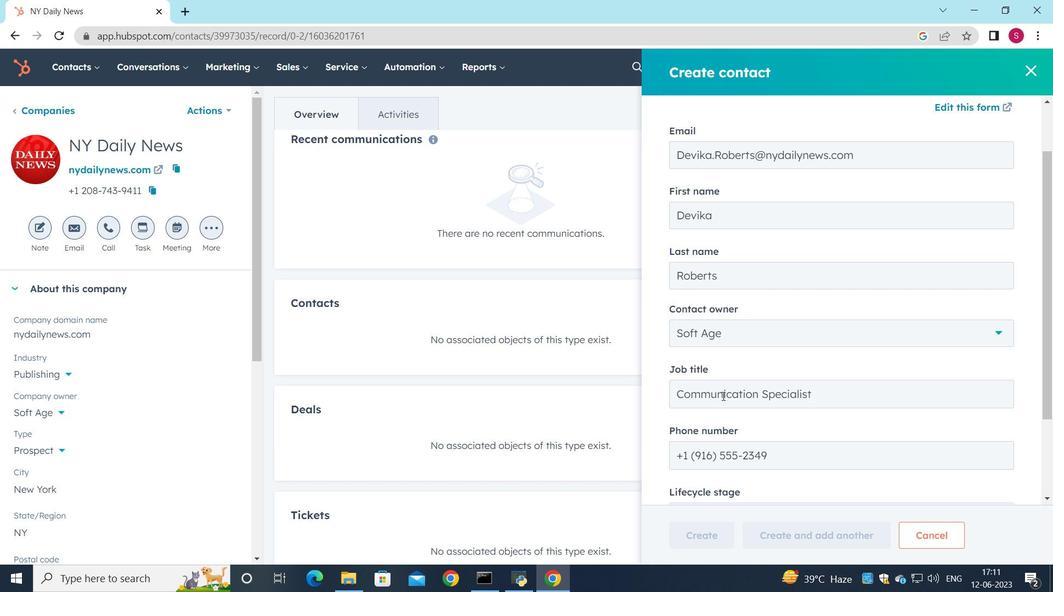 
Action: Mouse moved to (727, 400)
Screenshot: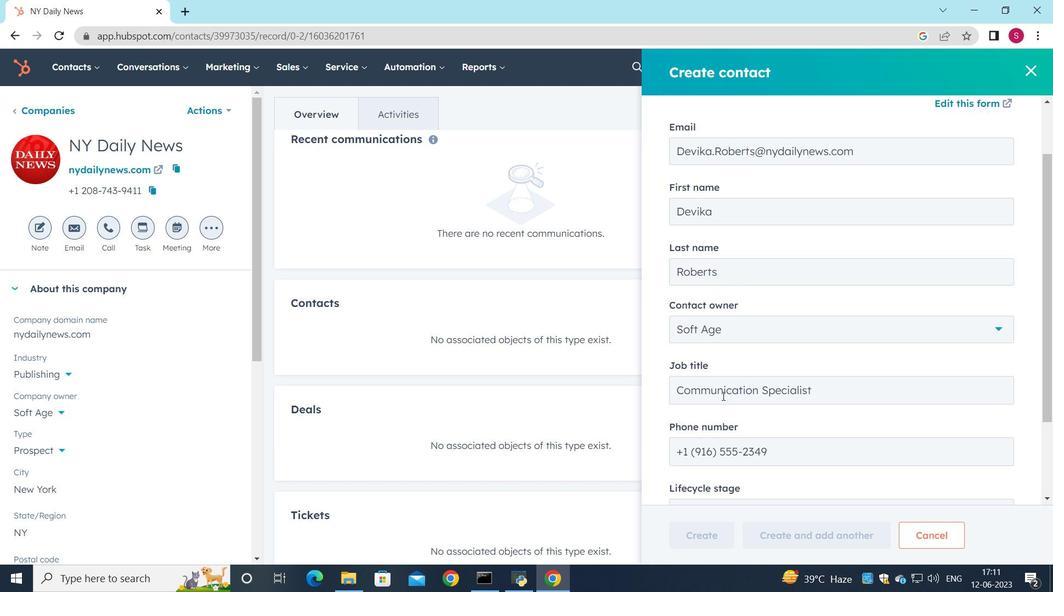 
Action: Mouse scrolled (727, 400) with delta (0, 0)
Screenshot: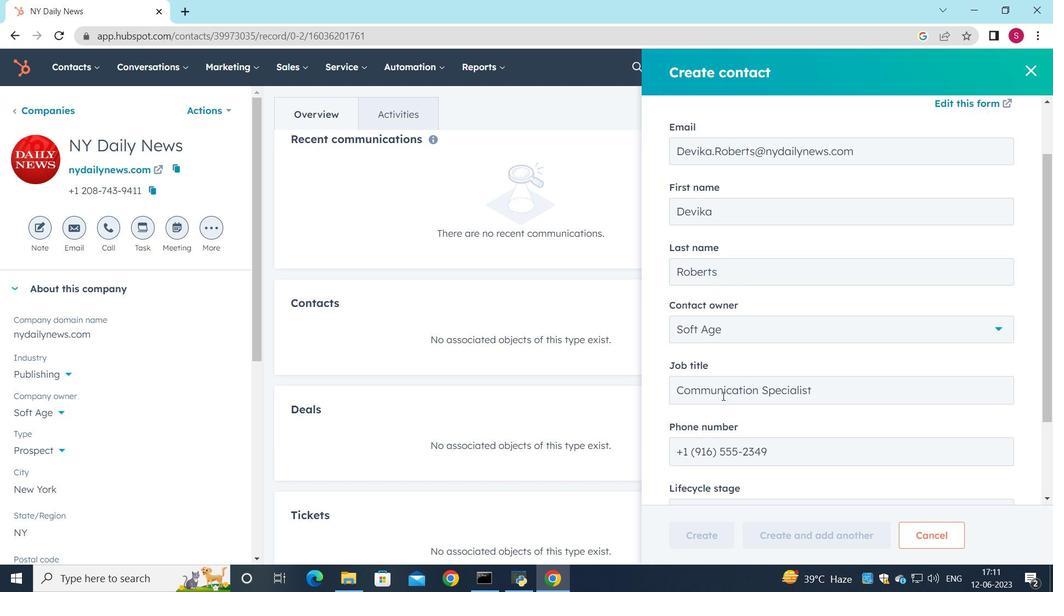 
Action: Mouse moved to (731, 407)
Screenshot: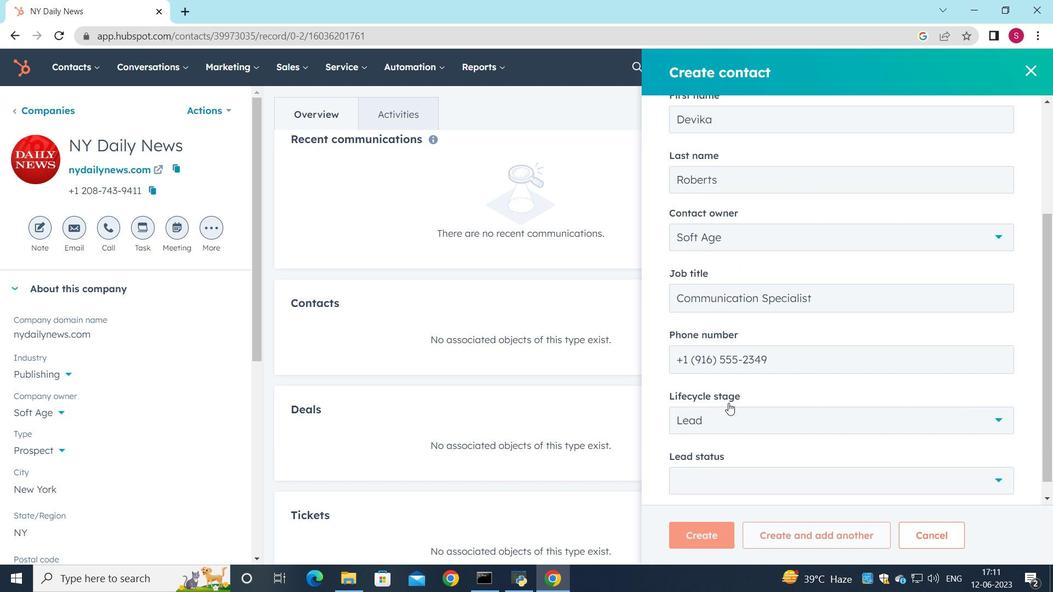 
Action: Mouse scrolled (731, 407) with delta (0, 0)
Screenshot: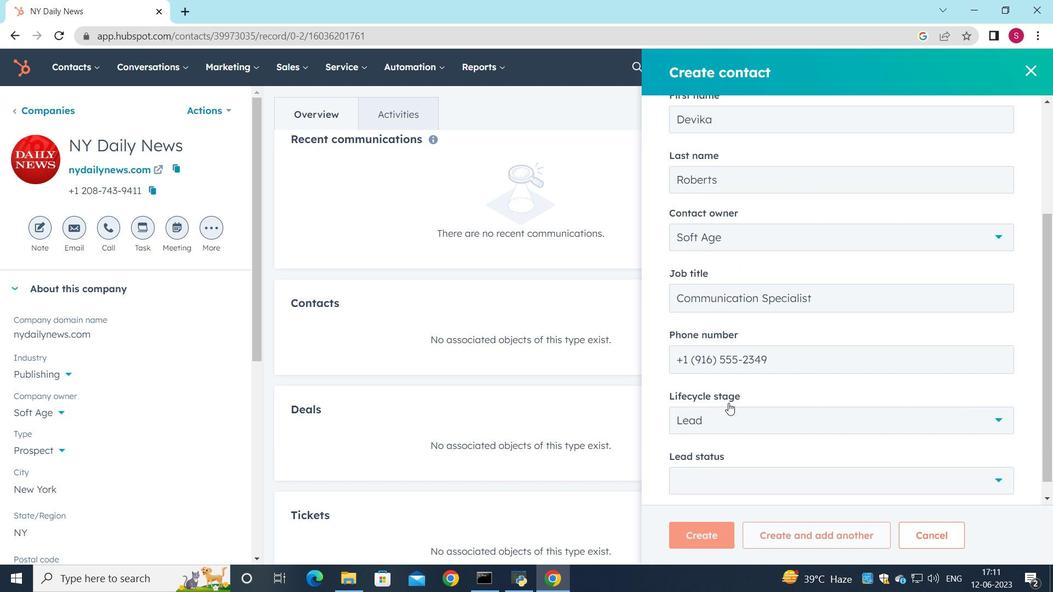 
Action: Mouse moved to (757, 453)
Screenshot: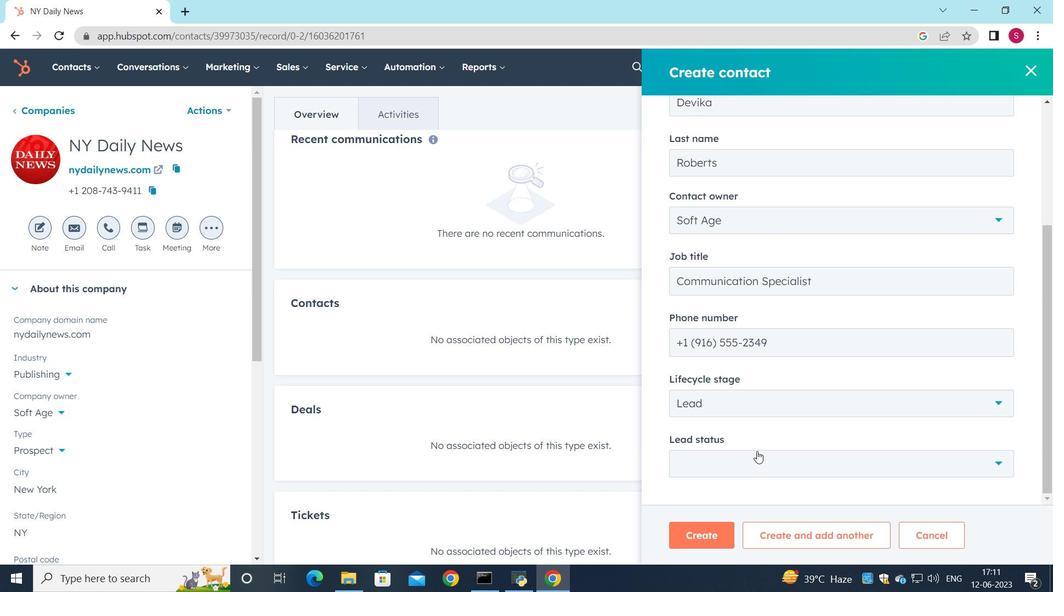 
Action: Mouse pressed left at (757, 453)
Screenshot: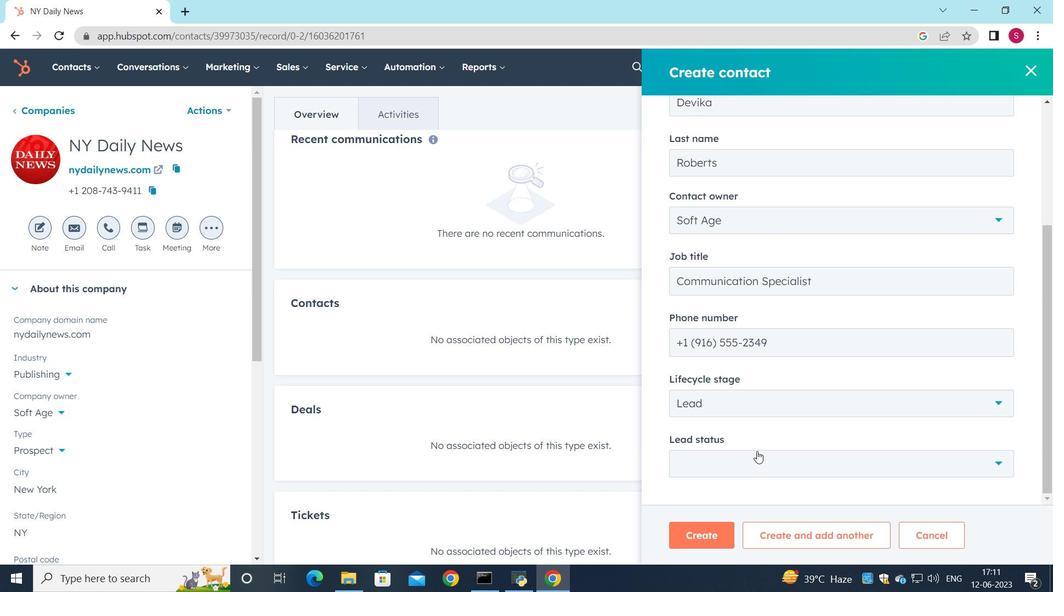 
Action: Mouse moved to (749, 384)
Screenshot: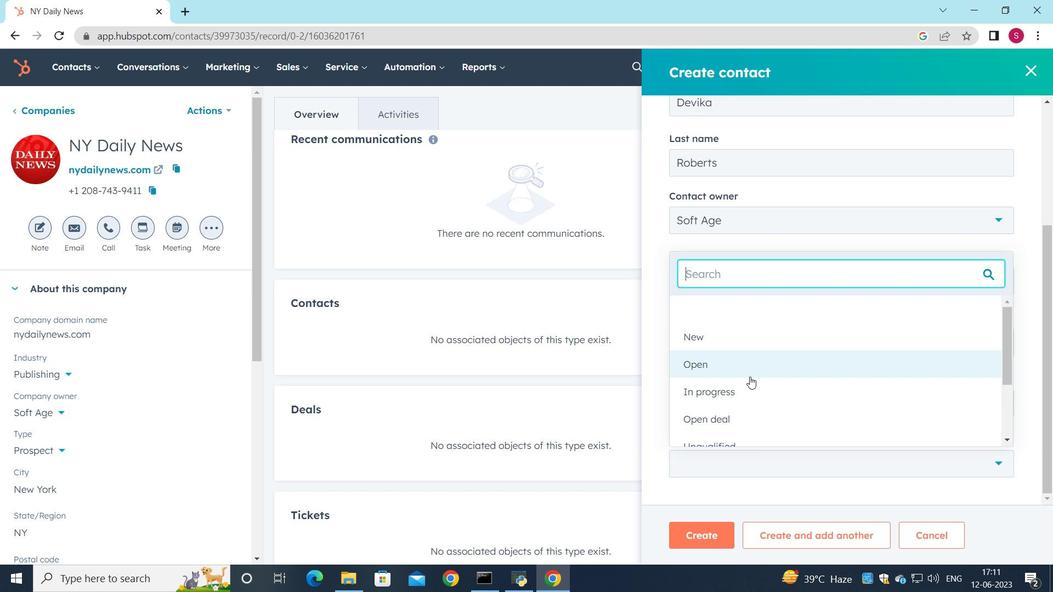 
Action: Mouse pressed left at (749, 384)
Screenshot: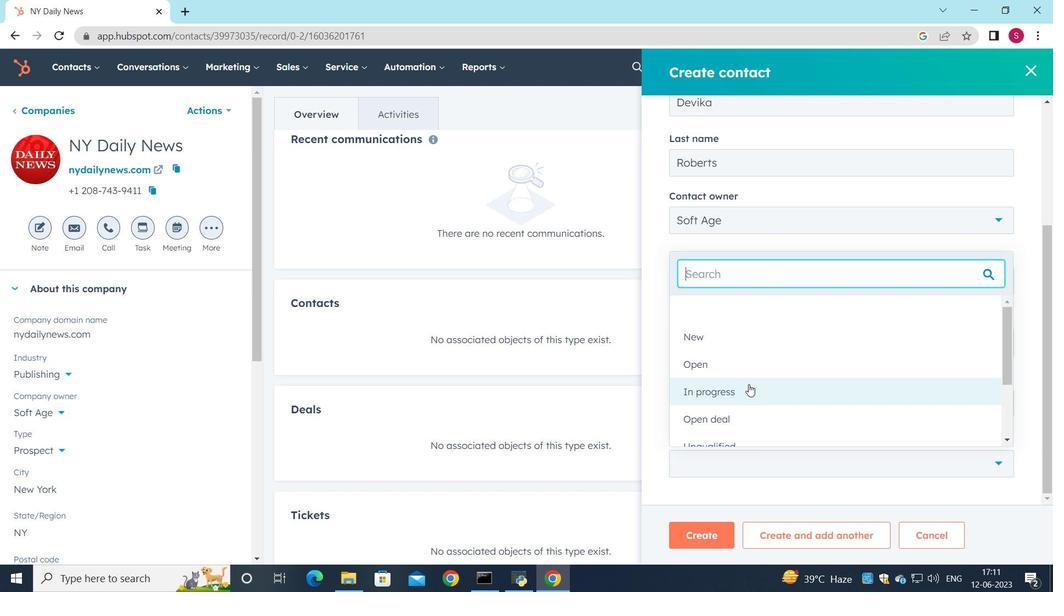 
Action: Mouse moved to (698, 539)
Screenshot: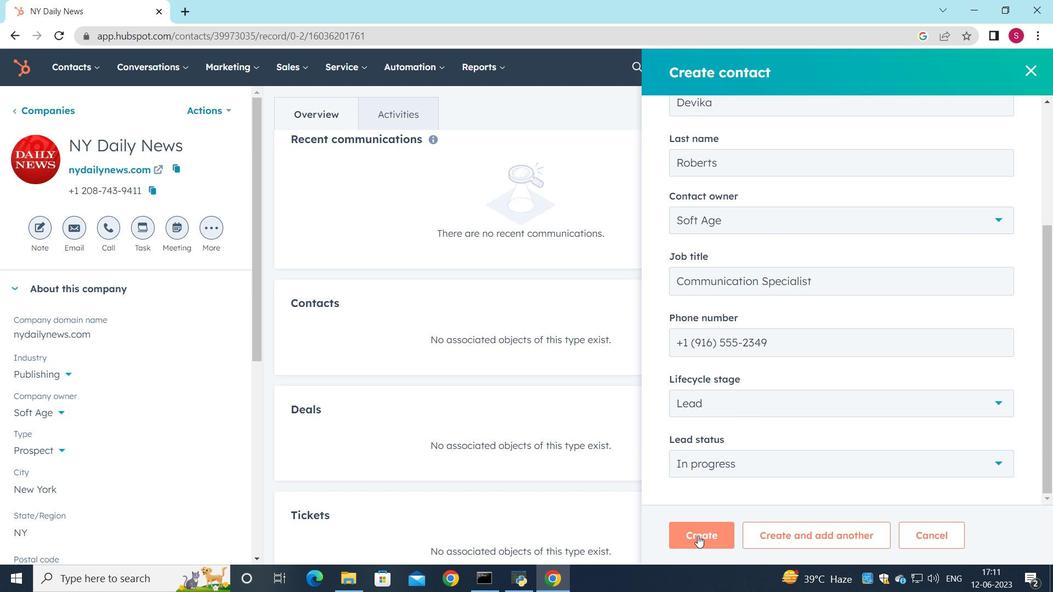 
Action: Mouse pressed left at (698, 539)
Screenshot: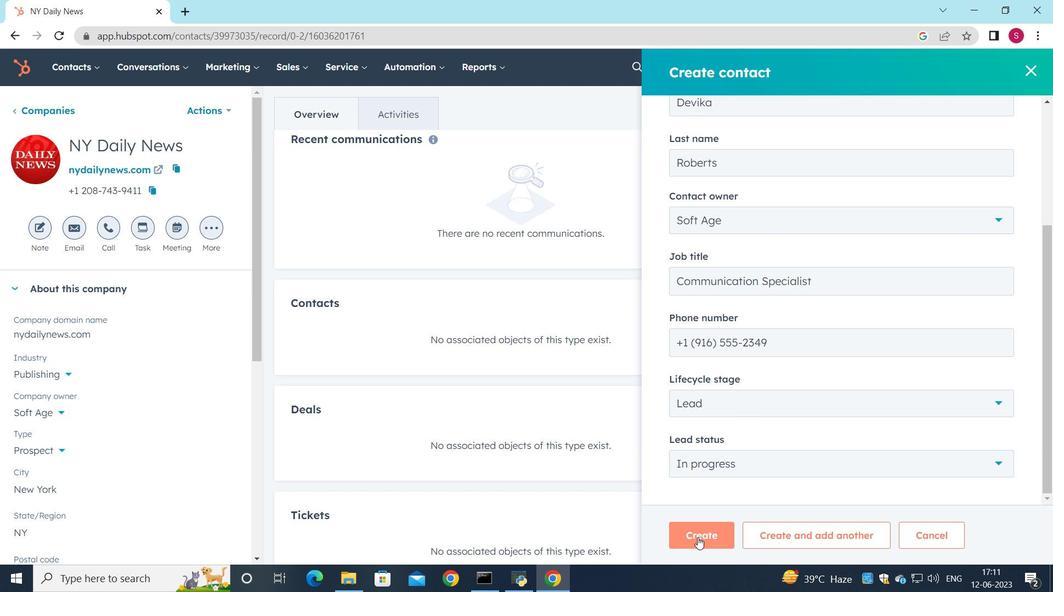 
Action: Mouse moved to (614, 377)
Screenshot: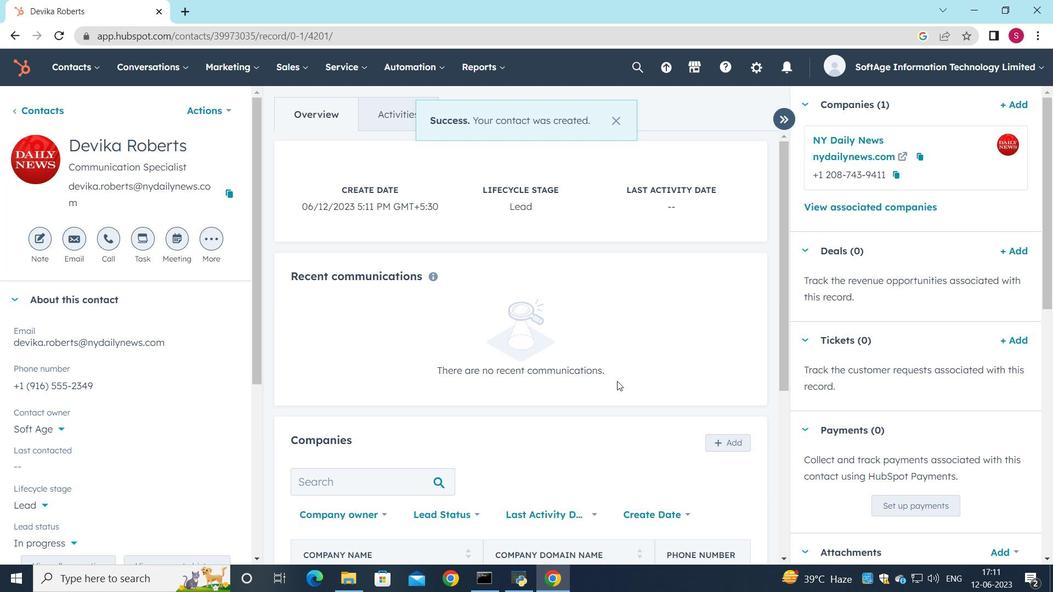 
Action: Mouse scrolled (614, 376) with delta (0, 0)
Screenshot: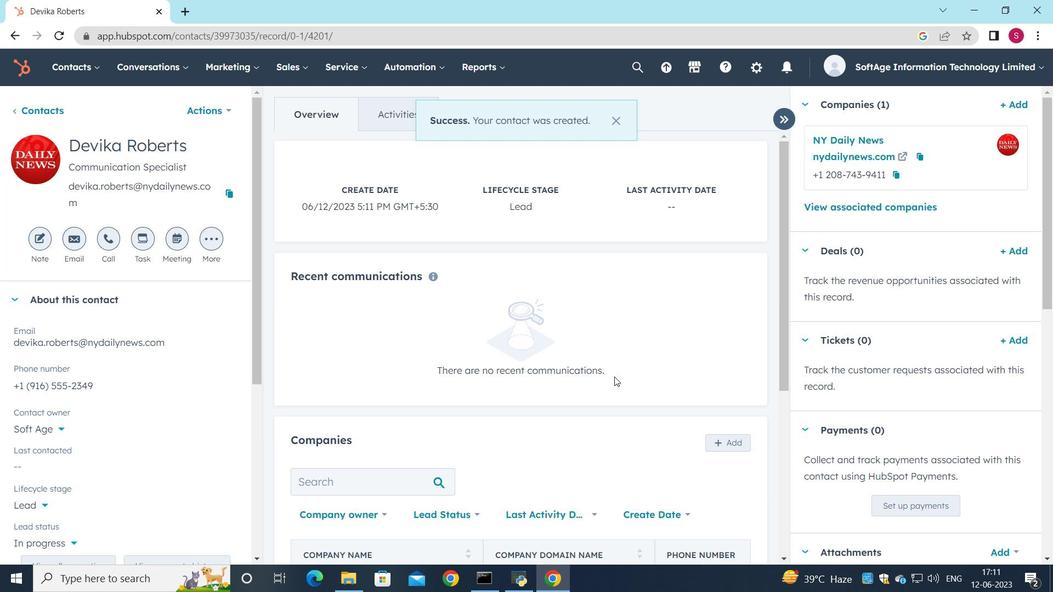 
Action: Mouse scrolled (614, 376) with delta (0, 0)
Screenshot: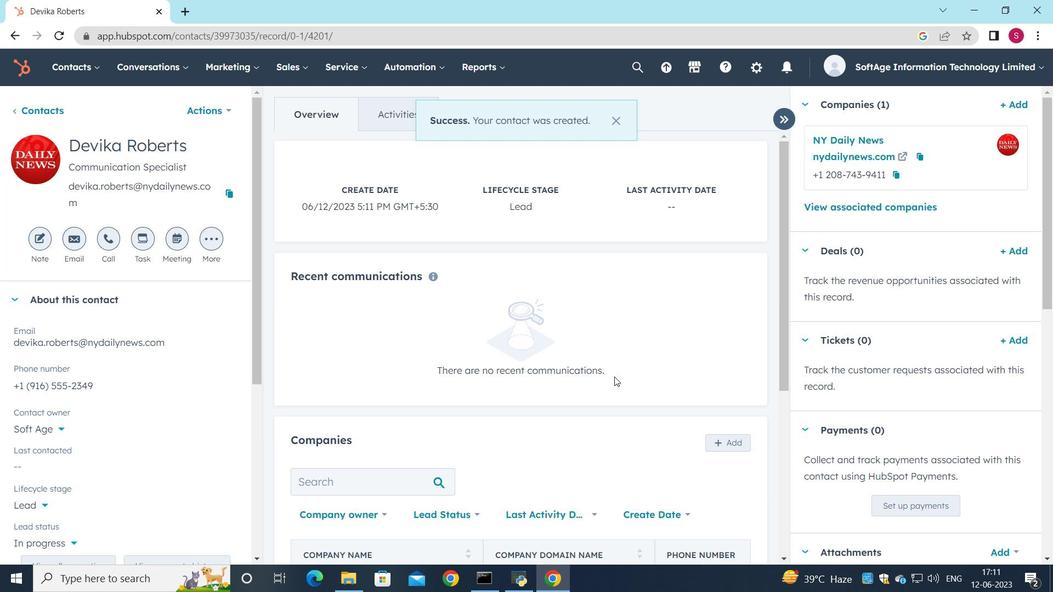 
Action: Mouse scrolled (614, 376) with delta (0, 0)
Screenshot: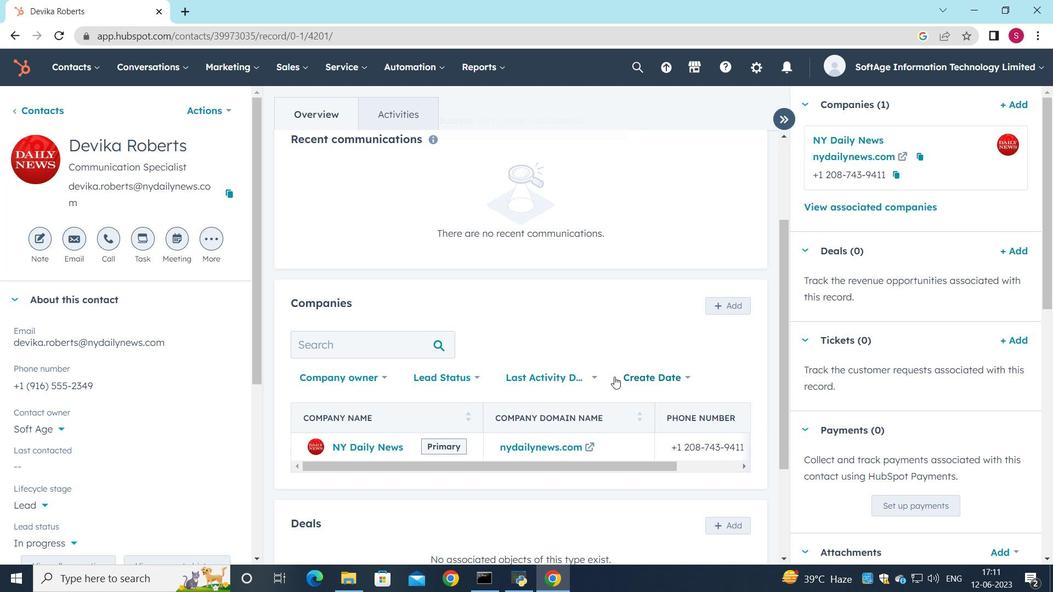 
